 Task: Look for space in Ceadîr-Lunga, Moldova from 1st July, 2023 to 8th July, 2023 for 2 adults, 1 child in price range Rs.15000 to Rs.20000. Place can be entire place with 1  bedroom having 1 bed and 1 bathroom. Property type can be house, flat, guest house, hotel. Booking option can be shelf check-in. Required host language is English.
Action: Mouse moved to (424, 73)
Screenshot: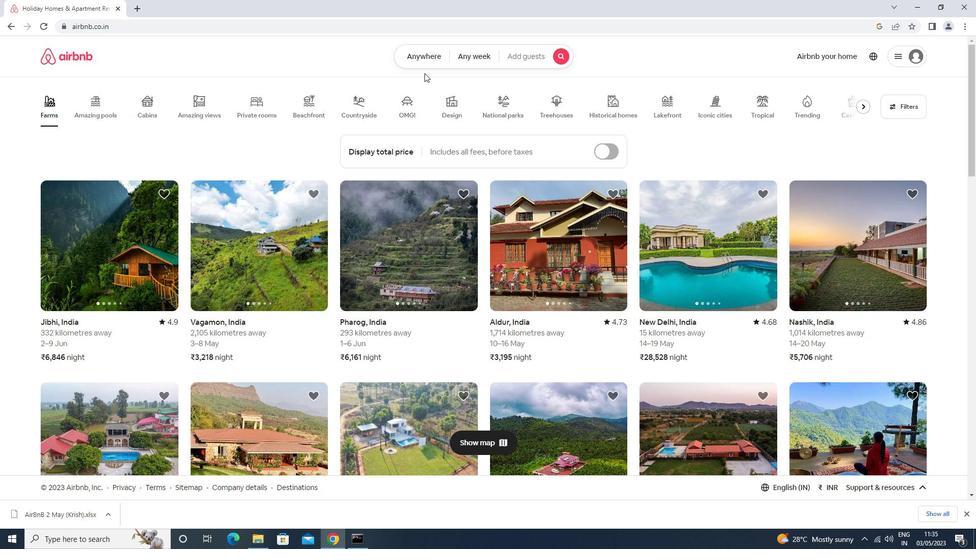 
Action: Mouse pressed left at (424, 73)
Screenshot: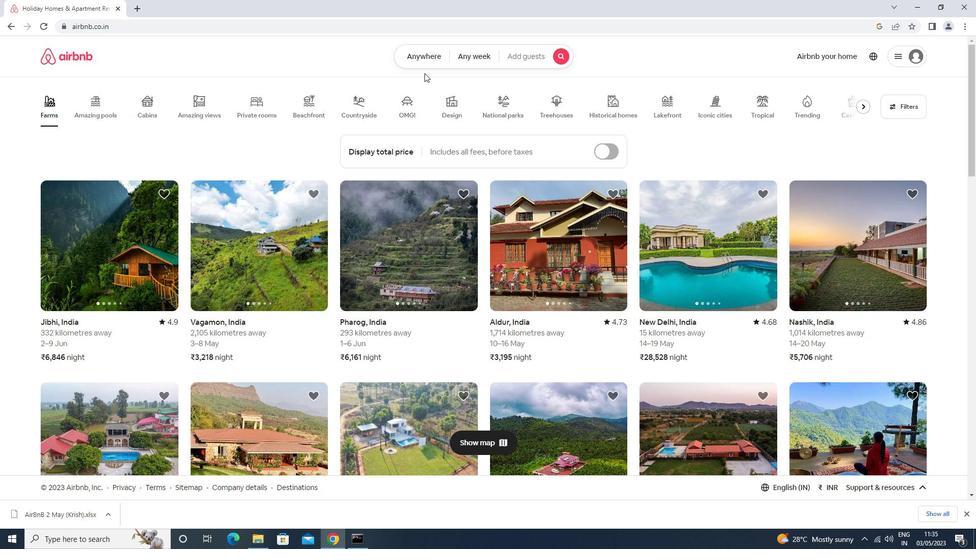 
Action: Mouse moved to (436, 53)
Screenshot: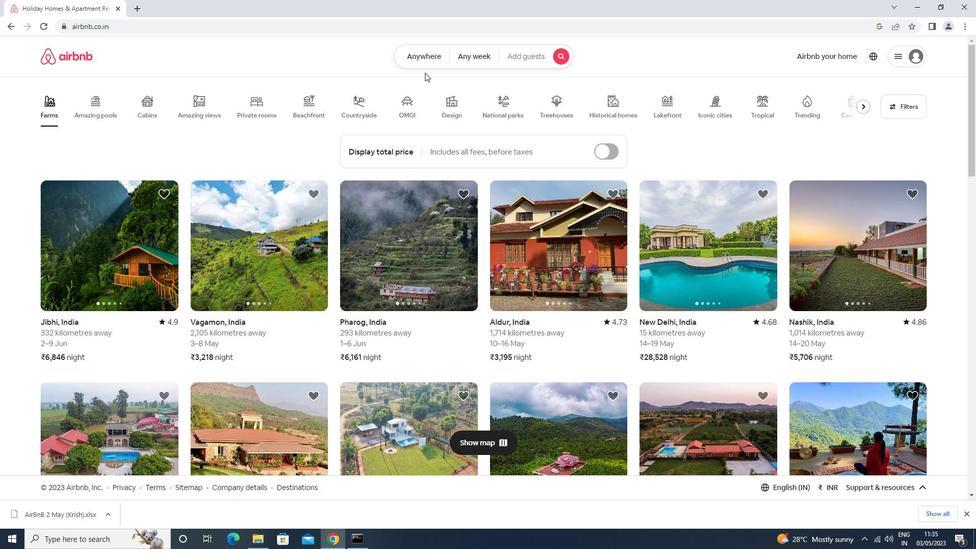
Action: Mouse pressed left at (436, 53)
Screenshot: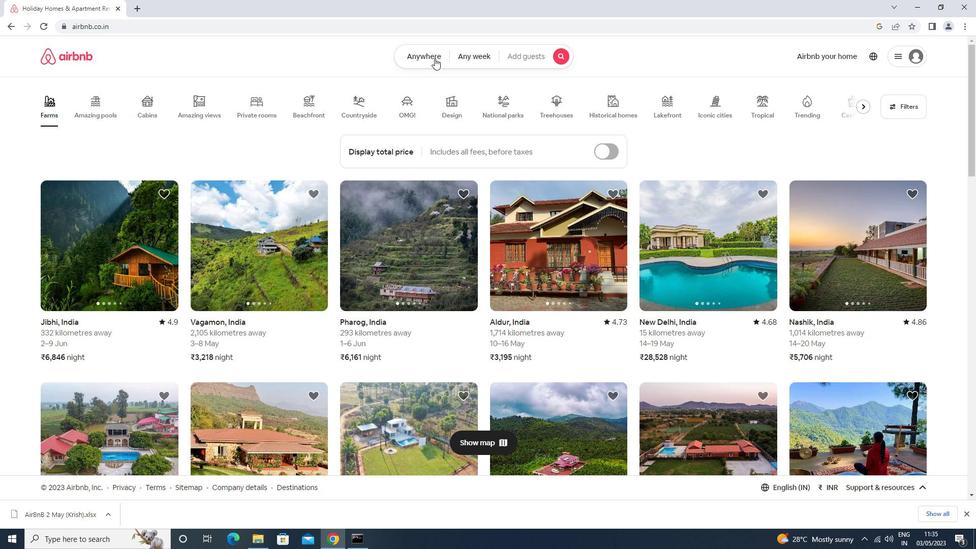 
Action: Mouse moved to (397, 87)
Screenshot: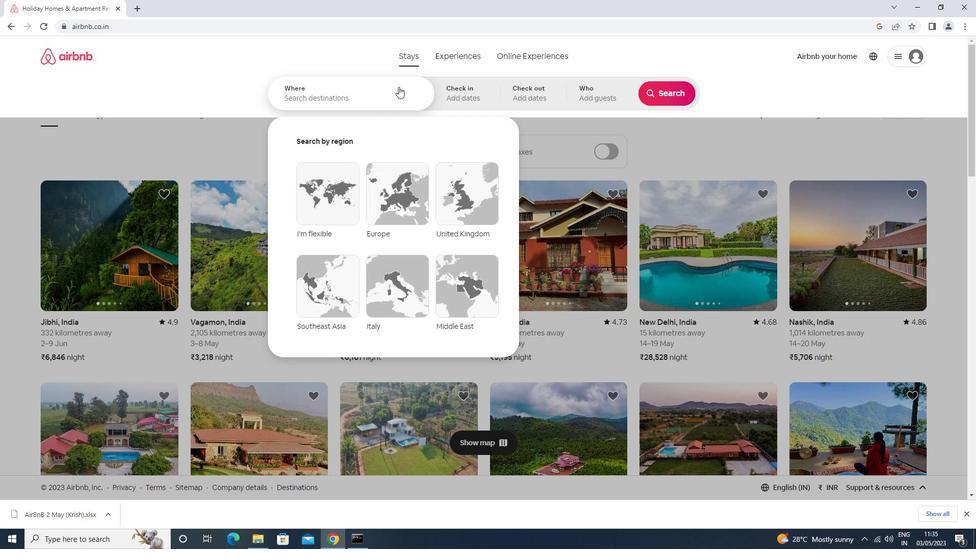 
Action: Mouse pressed left at (397, 87)
Screenshot: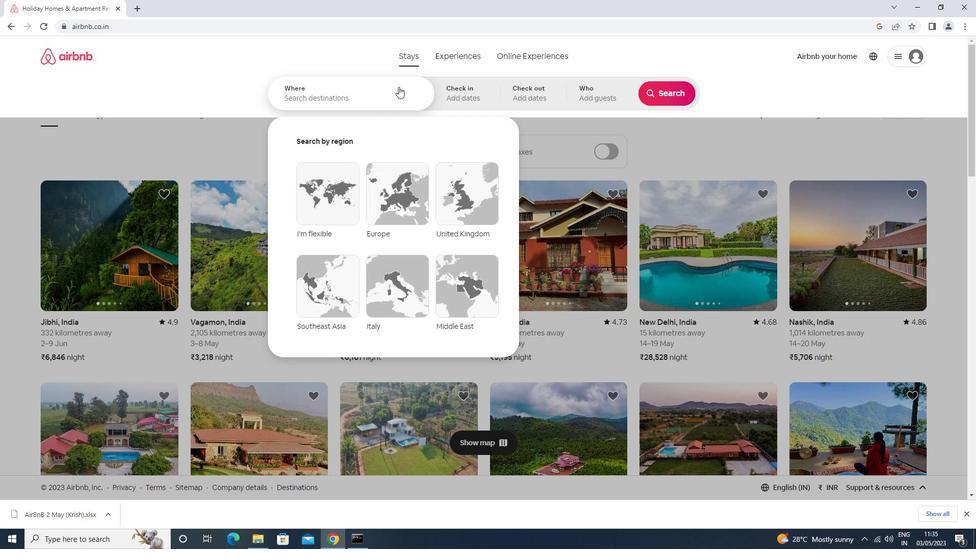 
Action: Key pressed ceadir<Key.space>lunga<Key.enter>
Screenshot: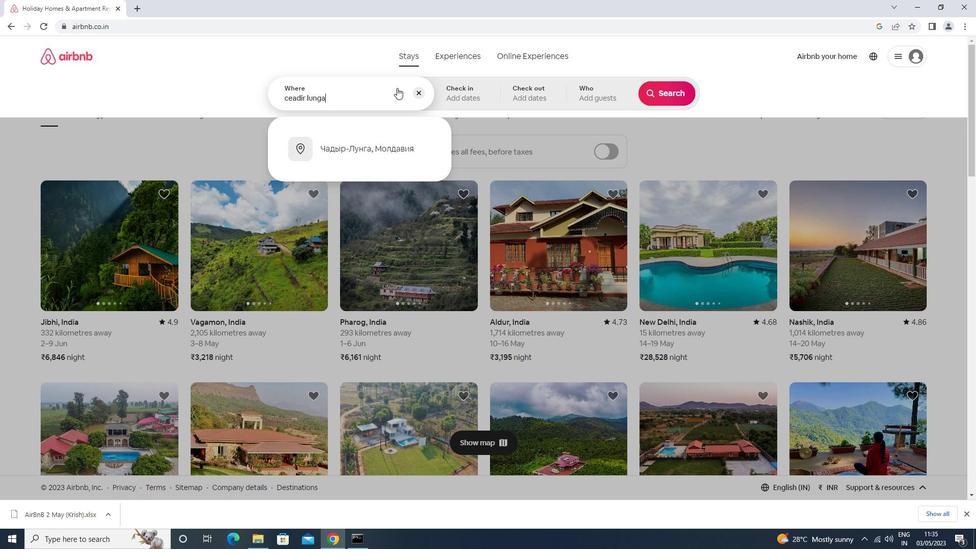 
Action: Mouse moved to (662, 172)
Screenshot: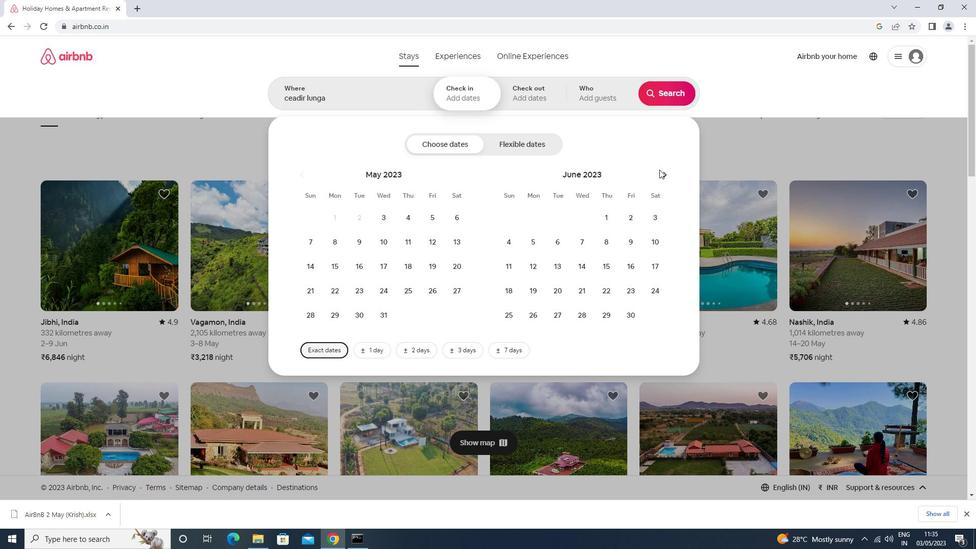 
Action: Mouse pressed left at (662, 172)
Screenshot: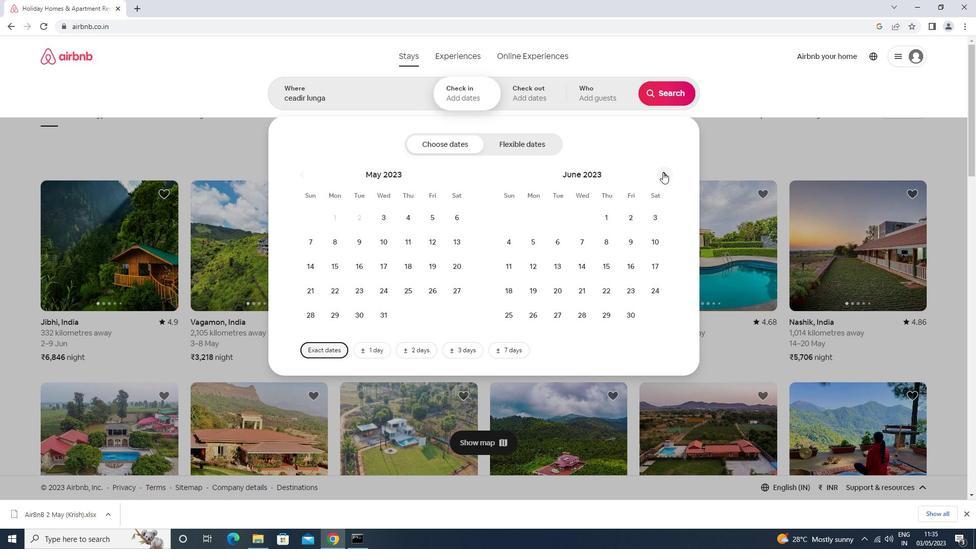 
Action: Mouse moved to (654, 213)
Screenshot: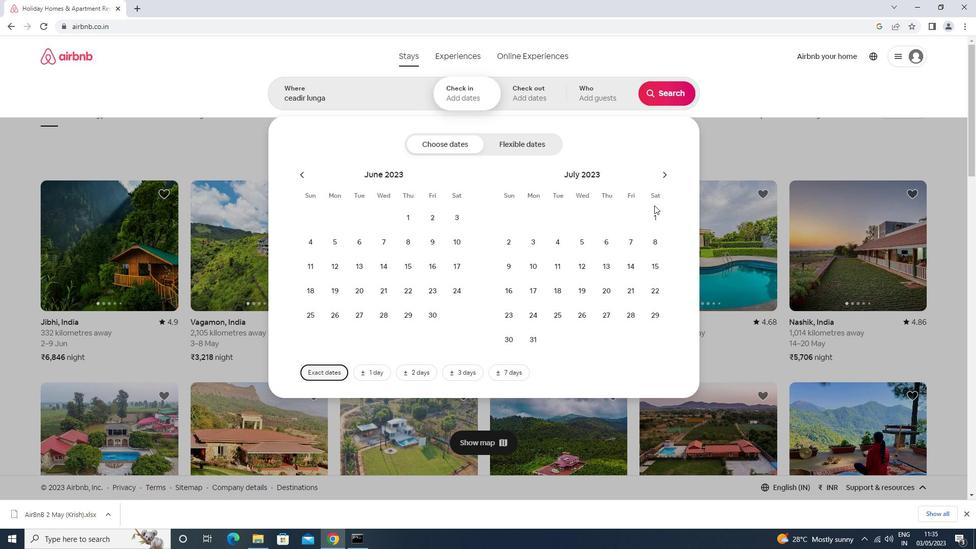 
Action: Mouse pressed left at (654, 213)
Screenshot: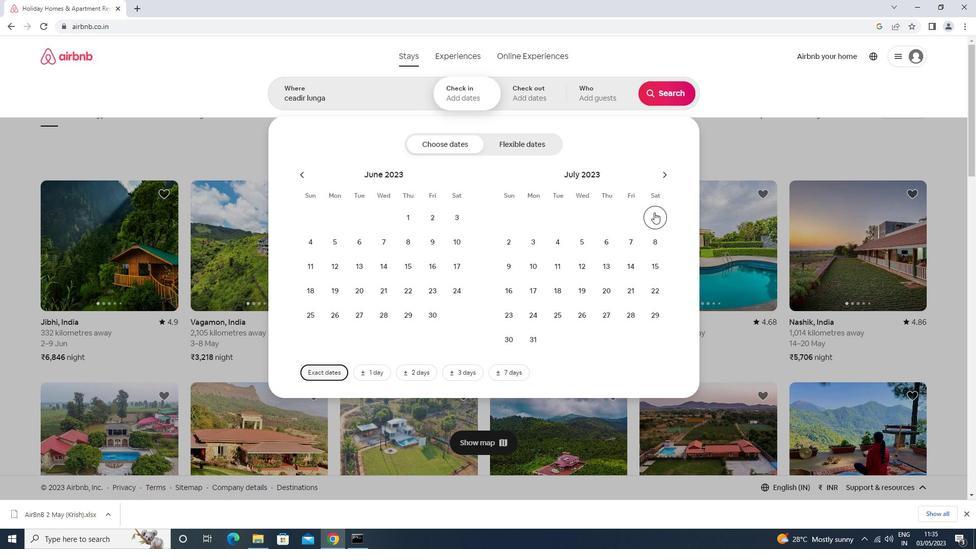 
Action: Mouse moved to (659, 243)
Screenshot: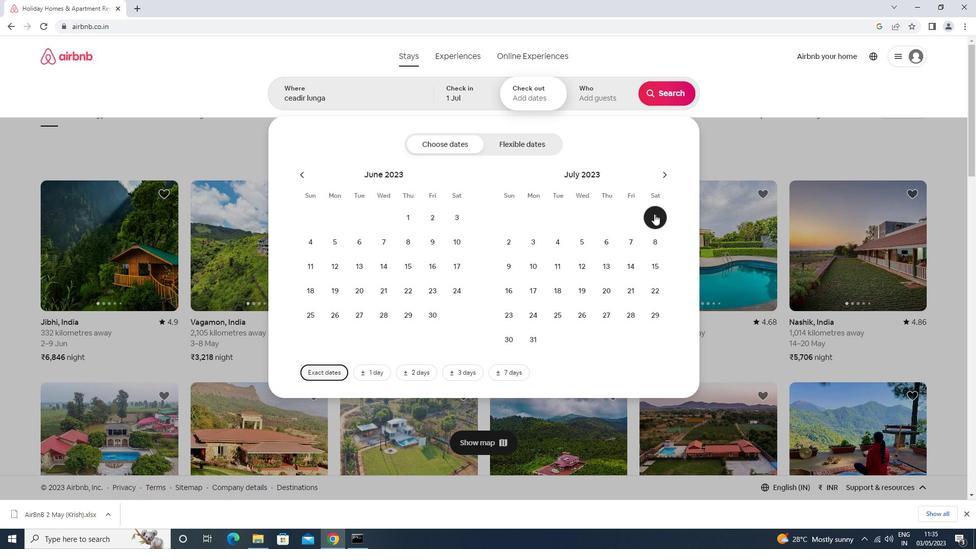 
Action: Mouse pressed left at (659, 243)
Screenshot: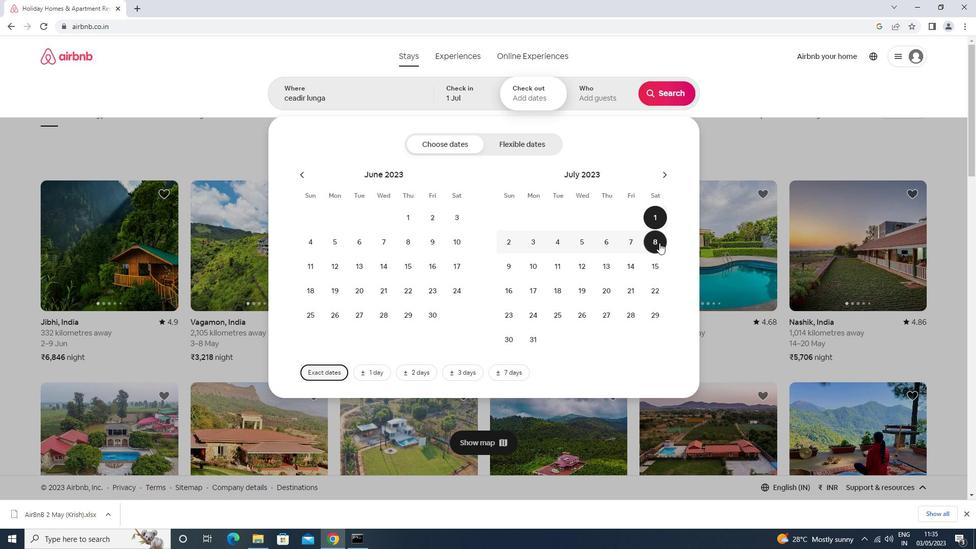 
Action: Mouse moved to (598, 105)
Screenshot: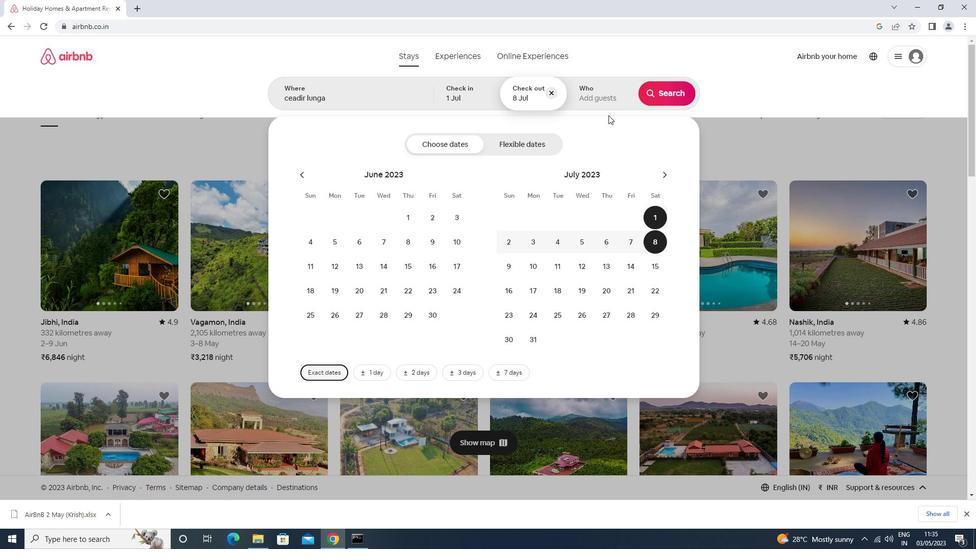 
Action: Mouse pressed left at (598, 105)
Screenshot: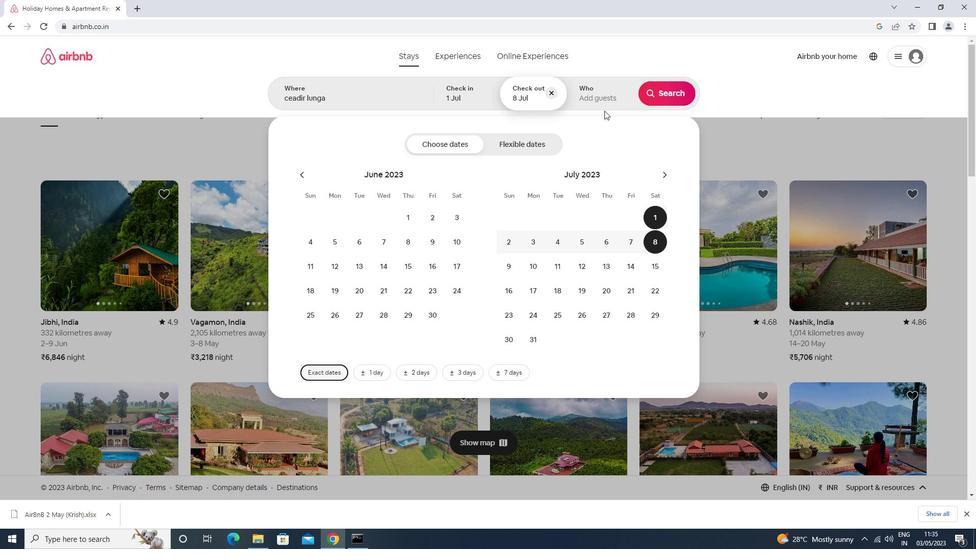 
Action: Mouse moved to (675, 151)
Screenshot: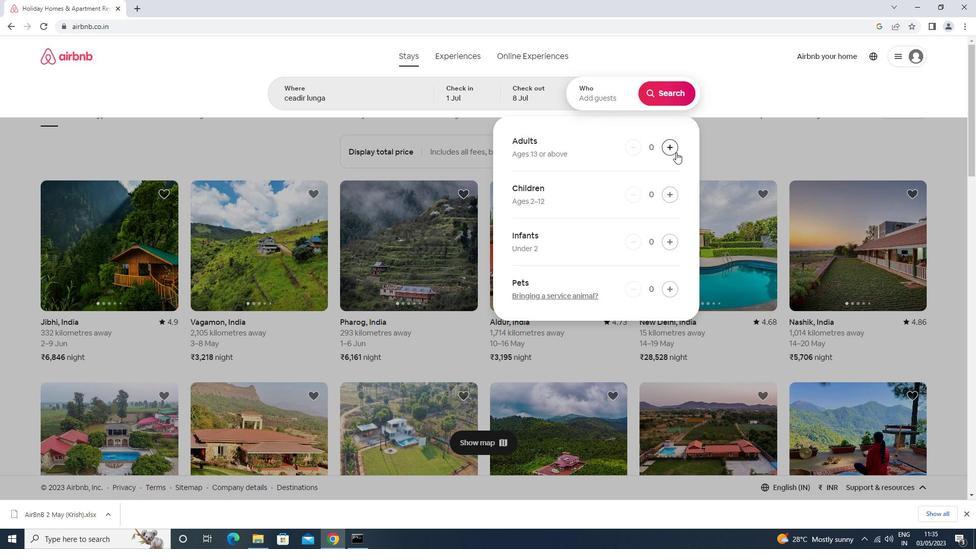 
Action: Mouse pressed left at (675, 151)
Screenshot: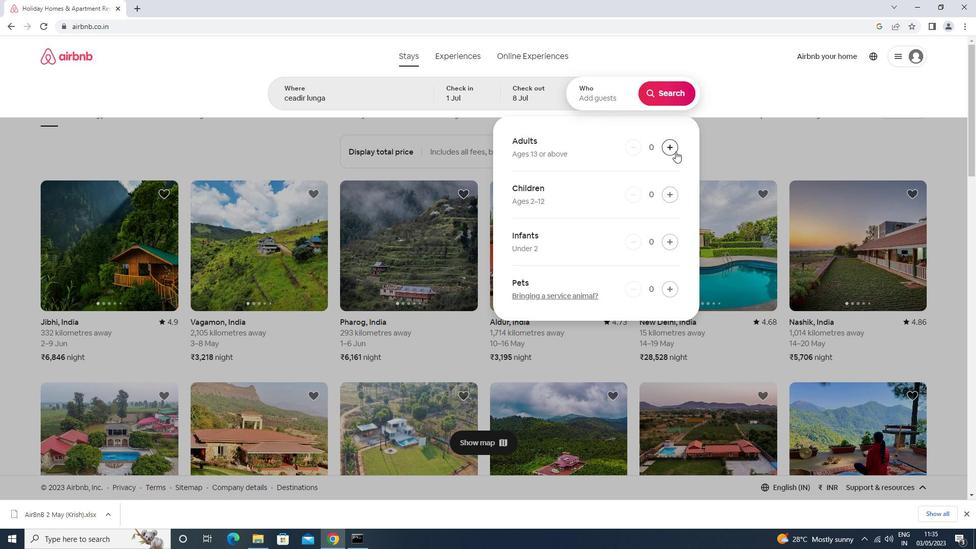 
Action: Mouse pressed left at (675, 151)
Screenshot: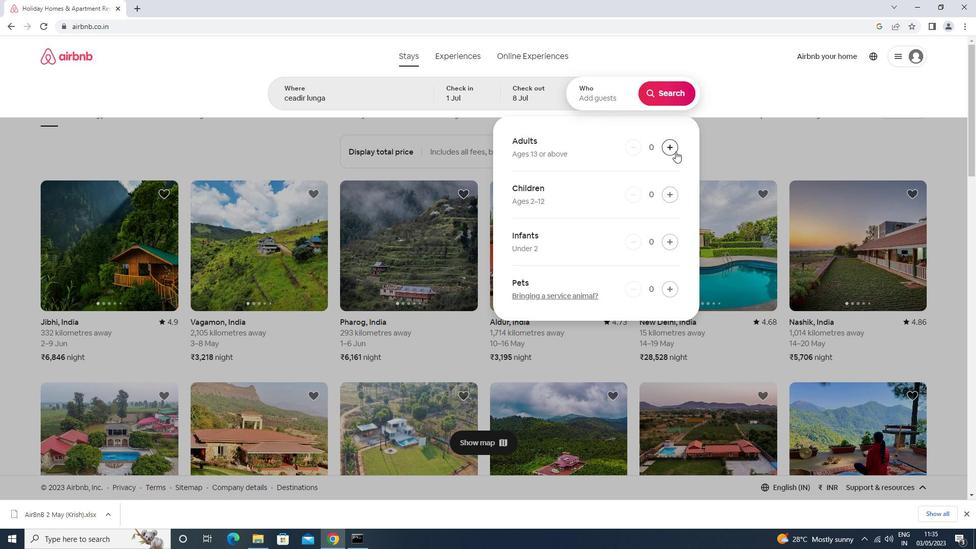 
Action: Mouse moved to (674, 192)
Screenshot: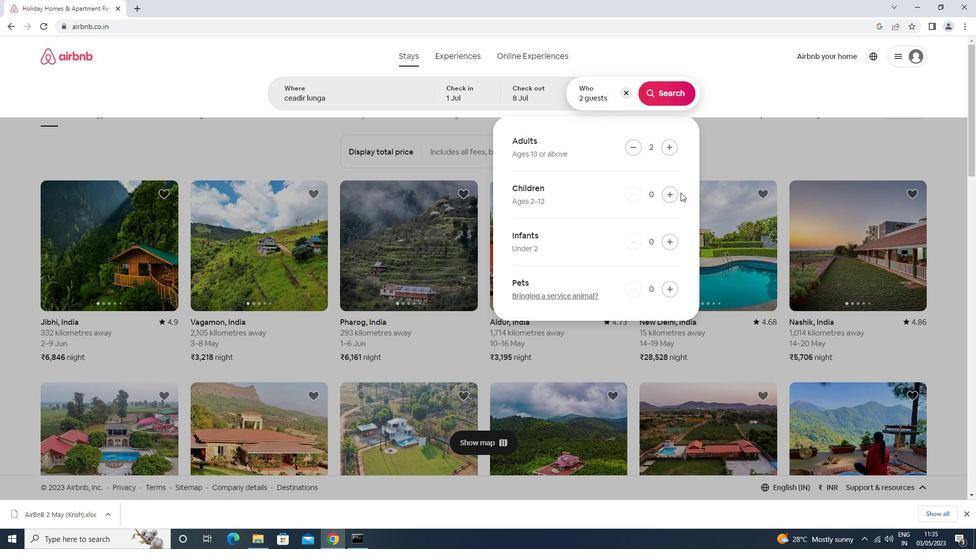 
Action: Mouse pressed left at (674, 192)
Screenshot: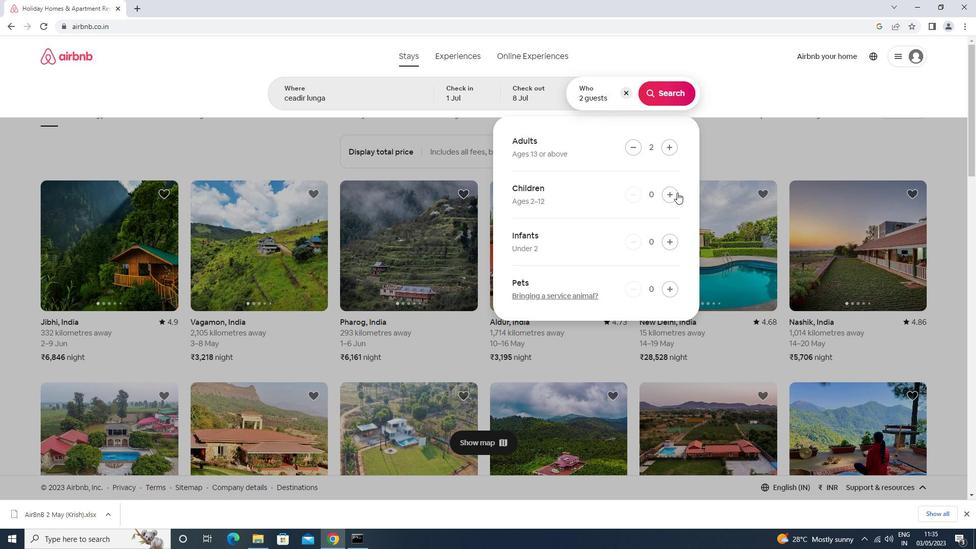 
Action: Mouse moved to (677, 92)
Screenshot: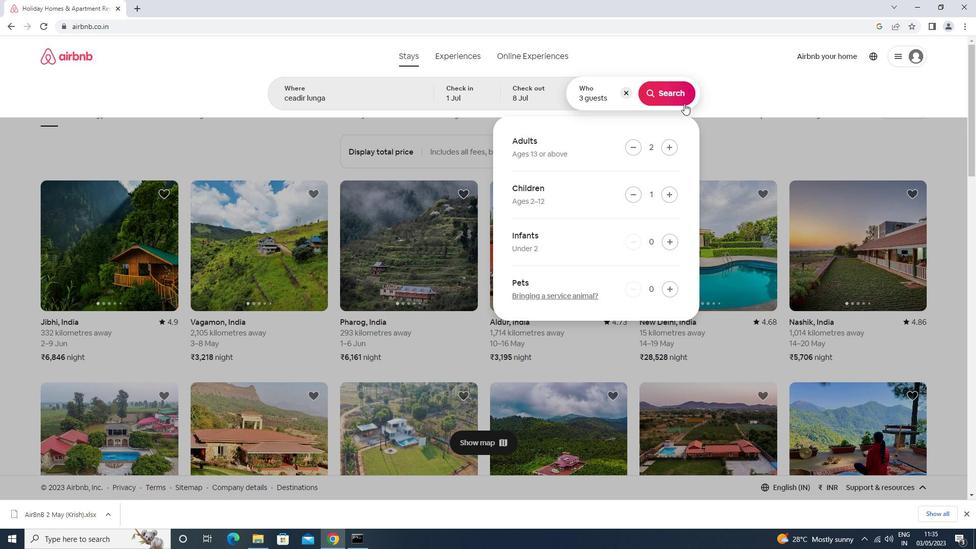 
Action: Mouse pressed left at (677, 92)
Screenshot: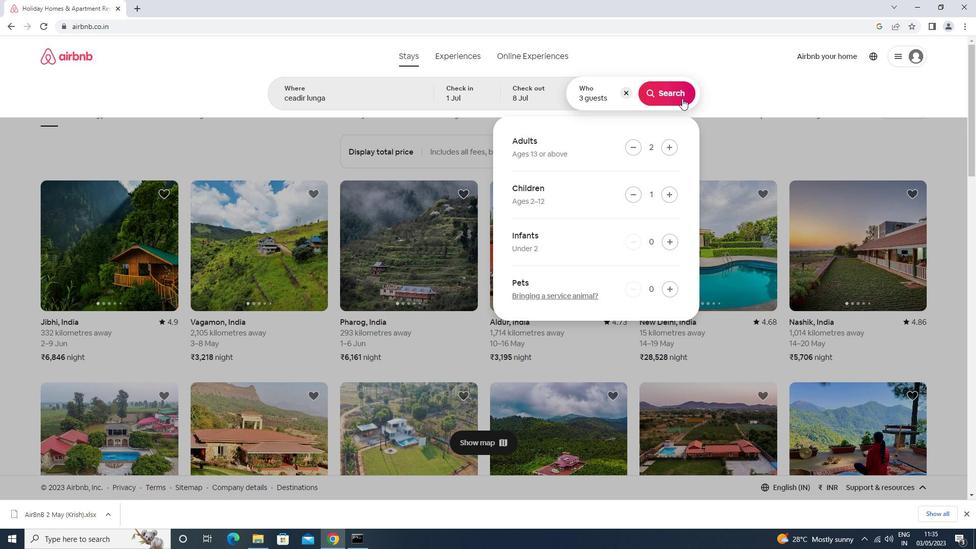 
Action: Mouse moved to (917, 96)
Screenshot: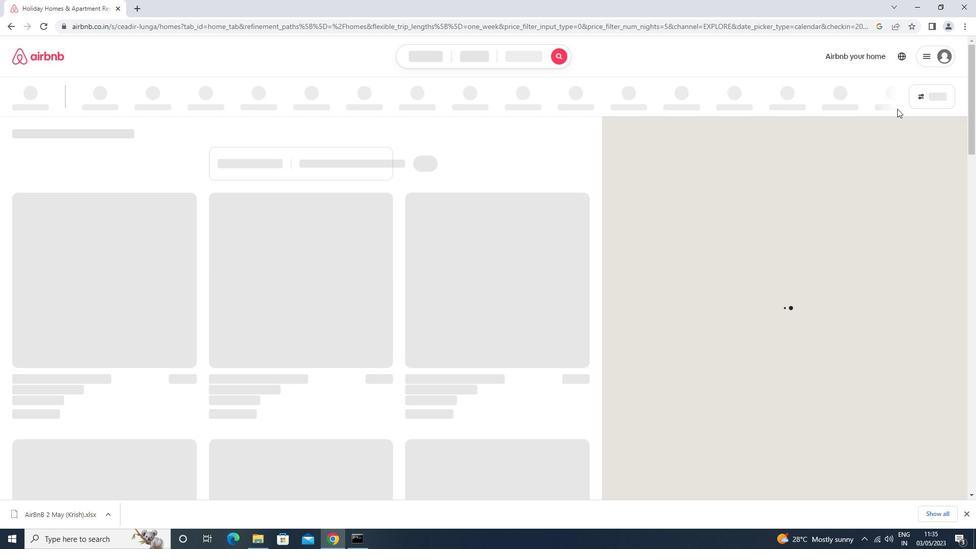 
Action: Mouse pressed left at (917, 96)
Screenshot: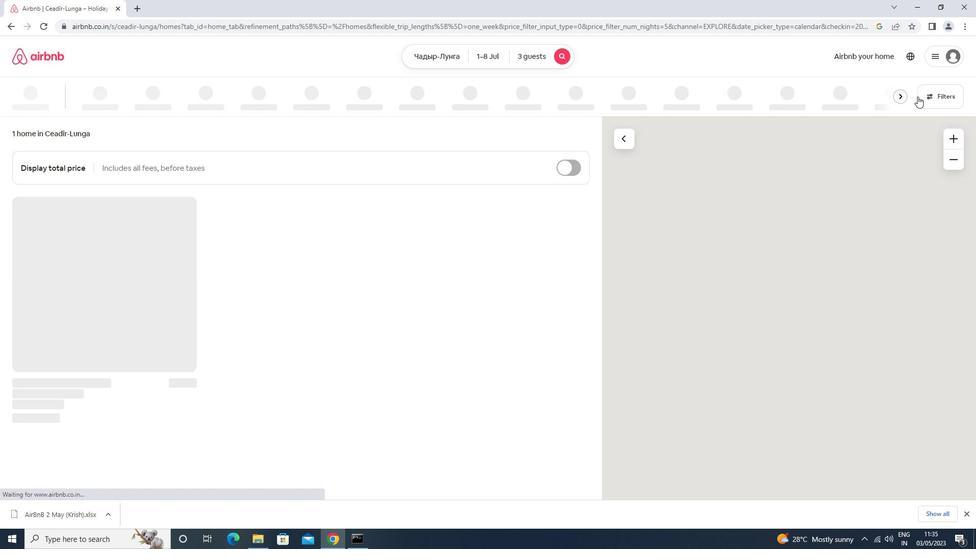 
Action: Mouse moved to (401, 194)
Screenshot: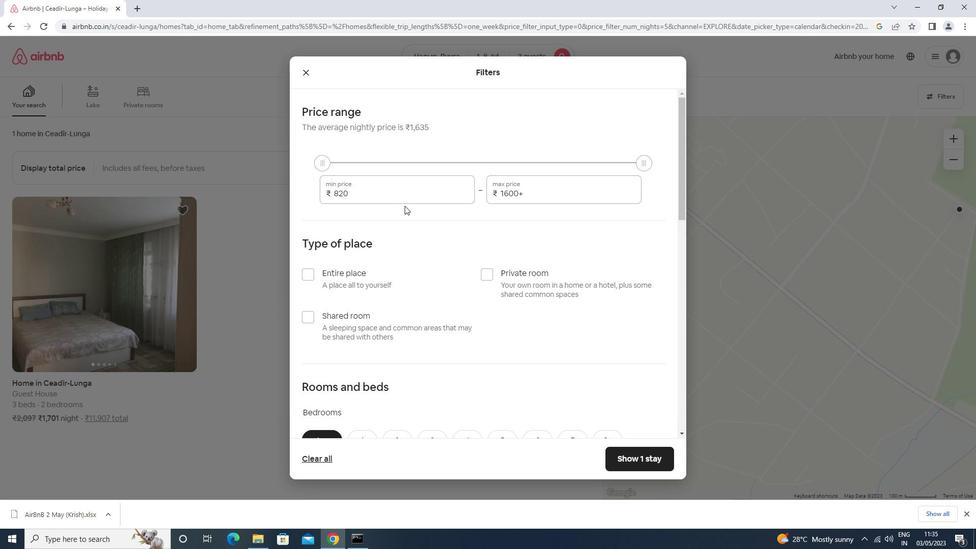 
Action: Mouse pressed left at (401, 194)
Screenshot: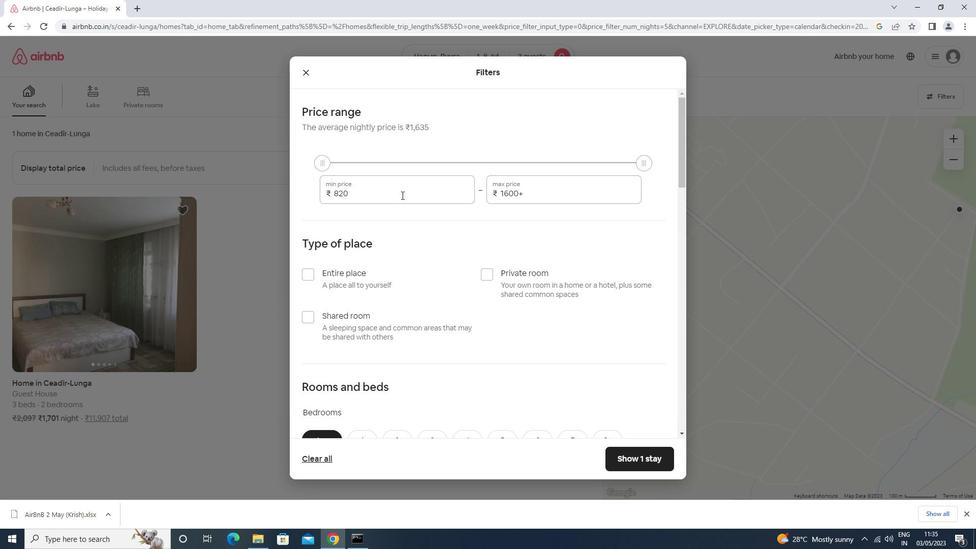 
Action: Mouse moved to (401, 193)
Screenshot: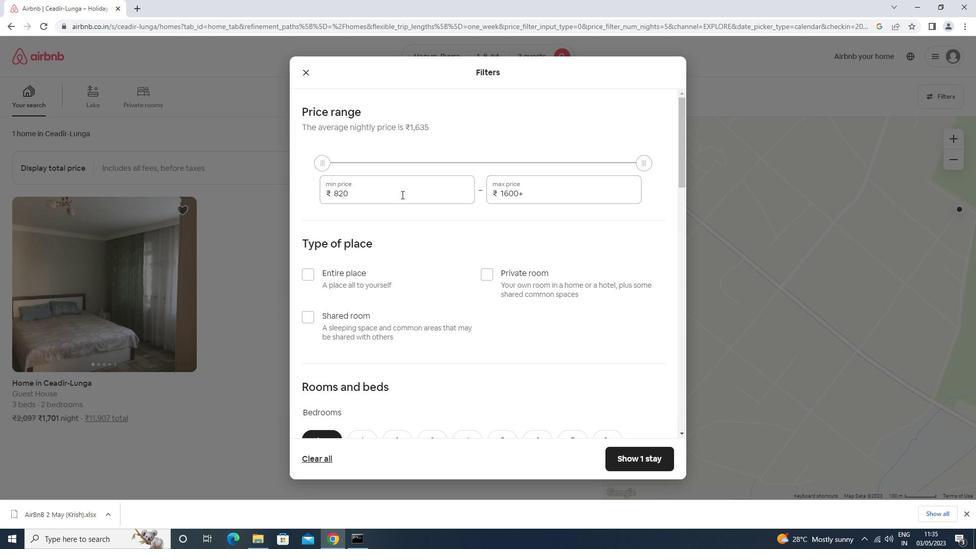 
Action: Key pressed <Key.backspace><Key.backspace><Key.backspace><Key.backspace><Key.backspace><Key.backspace><Key.backspace><Key.backspace><Key.backspace><Key.backspace><Key.backspace><Key.backspace><Key.backspace><Key.backspace><Key.backspace><Key.backspace><Key.backspace><Key.backspace><Key.backspace><Key.backspace>10000<Key.tab>15000
Screenshot: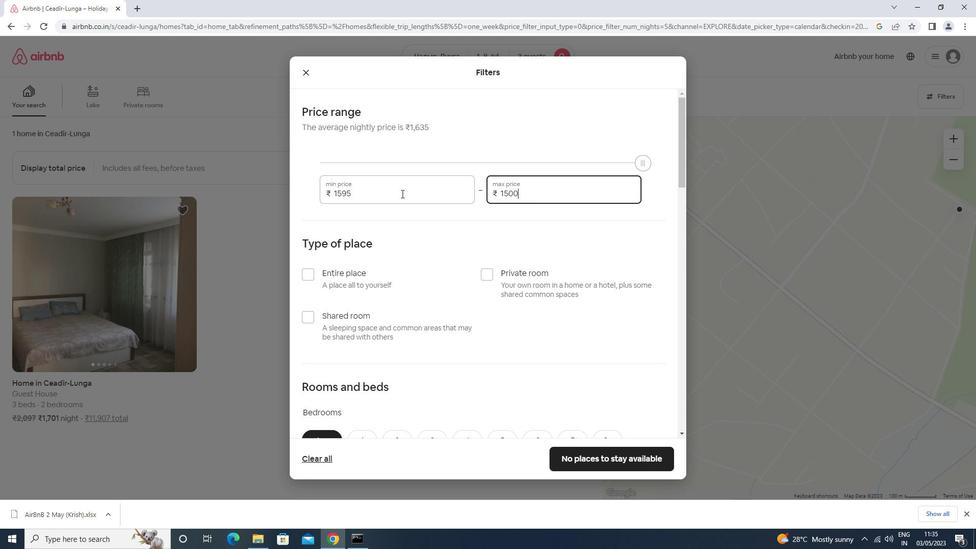 
Action: Mouse moved to (439, 157)
Screenshot: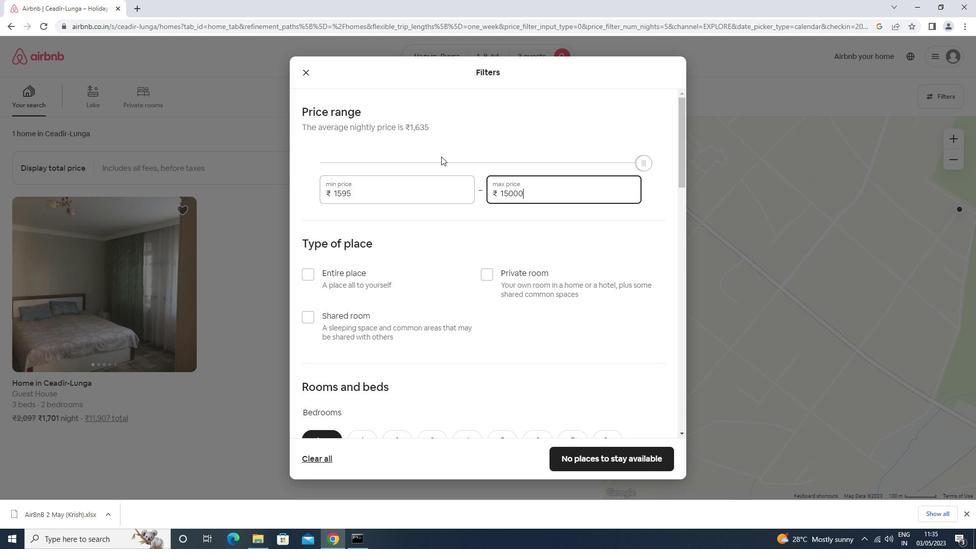 
Action: Mouse scrolled (439, 156) with delta (0, 0)
Screenshot: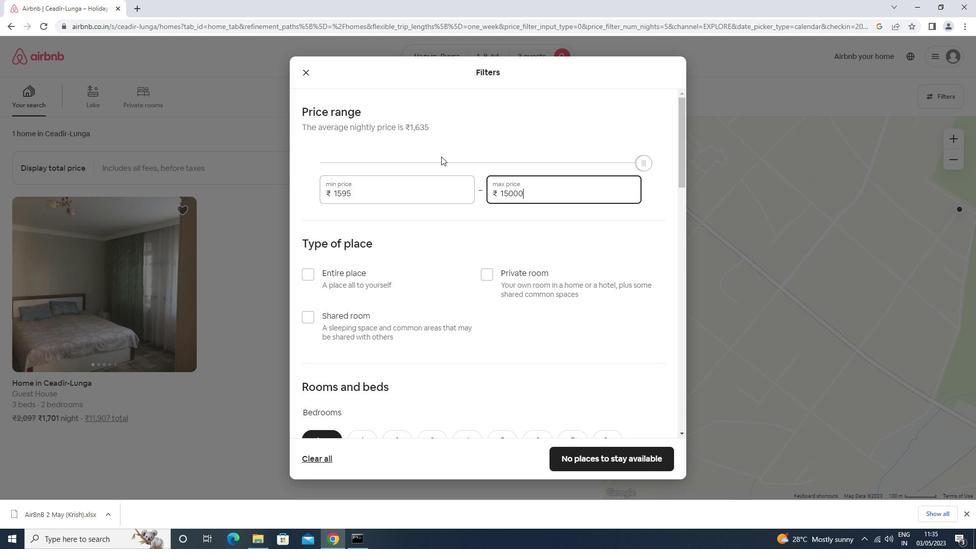 
Action: Mouse moved to (438, 159)
Screenshot: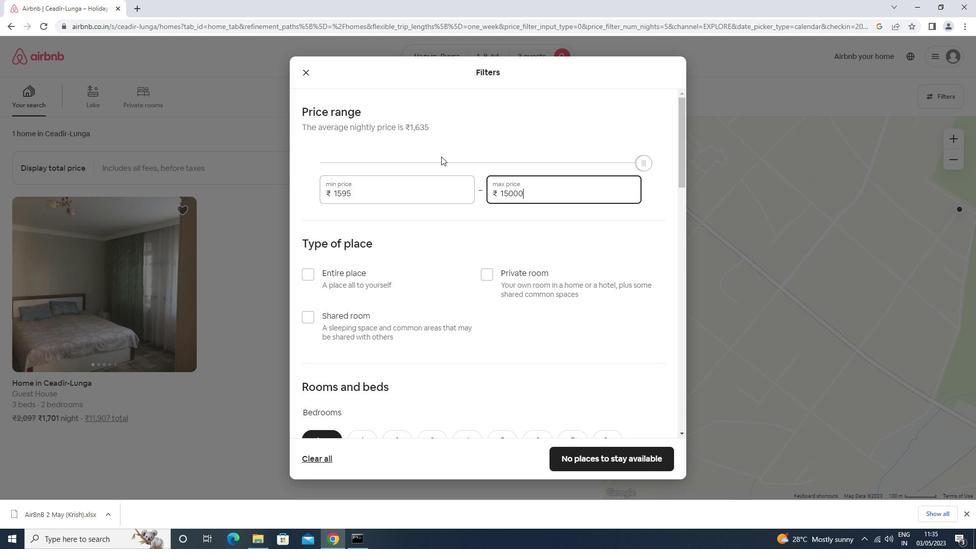 
Action: Mouse scrolled (438, 159) with delta (0, 0)
Screenshot: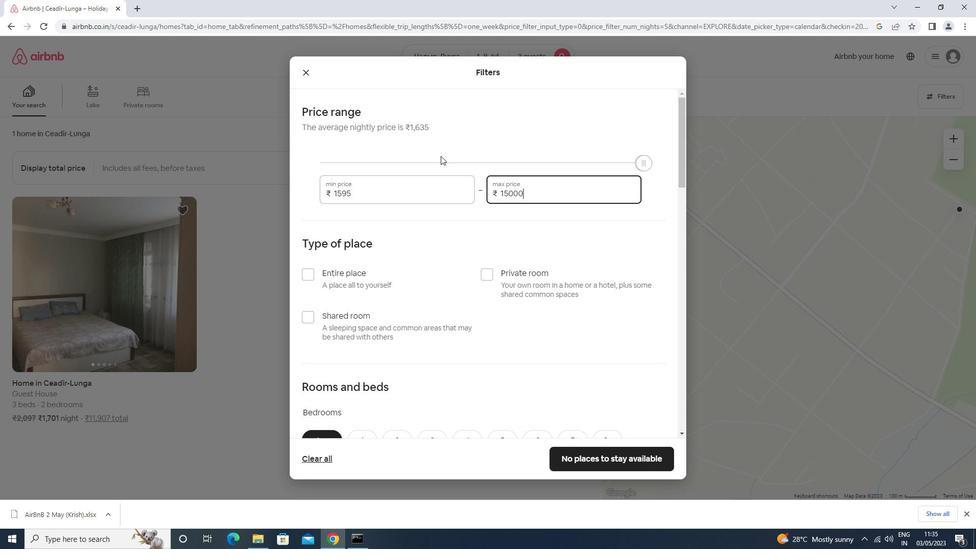 
Action: Mouse scrolled (438, 159) with delta (0, 0)
Screenshot: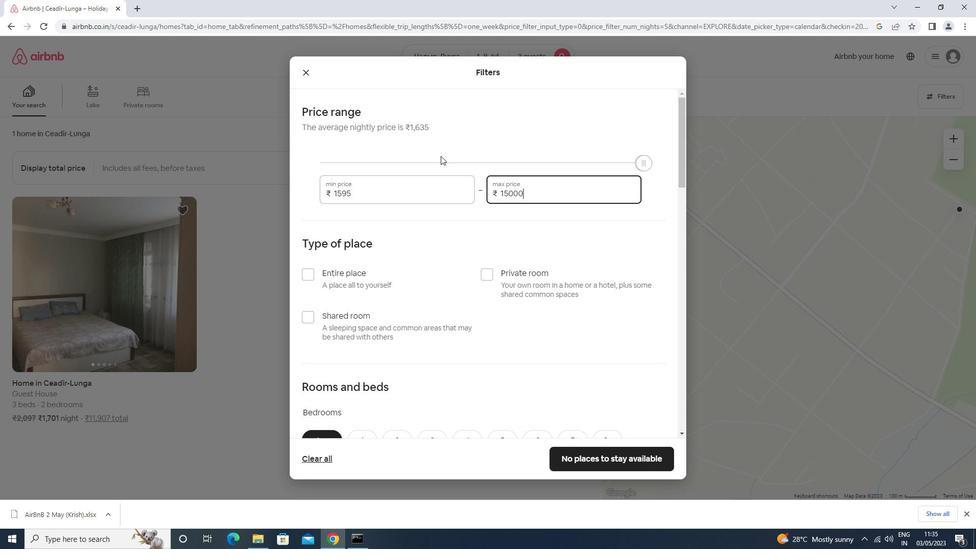 
Action: Mouse moved to (438, 159)
Screenshot: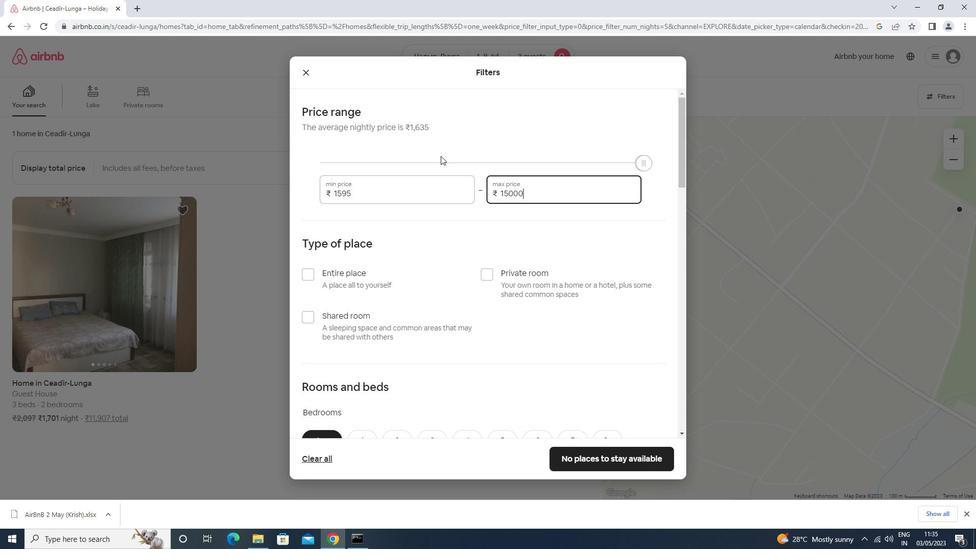 
Action: Mouse scrolled (438, 159) with delta (0, 0)
Screenshot: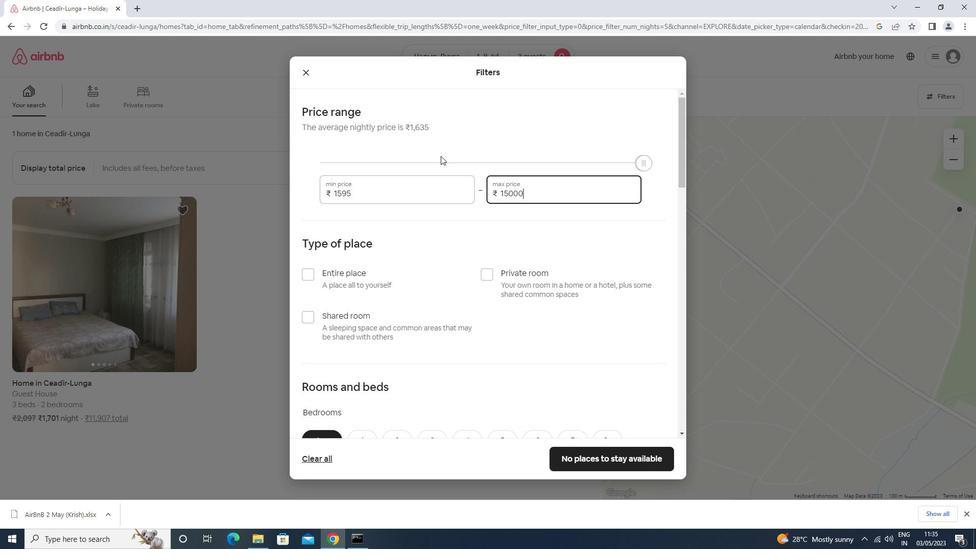
Action: Mouse moved to (438, 160)
Screenshot: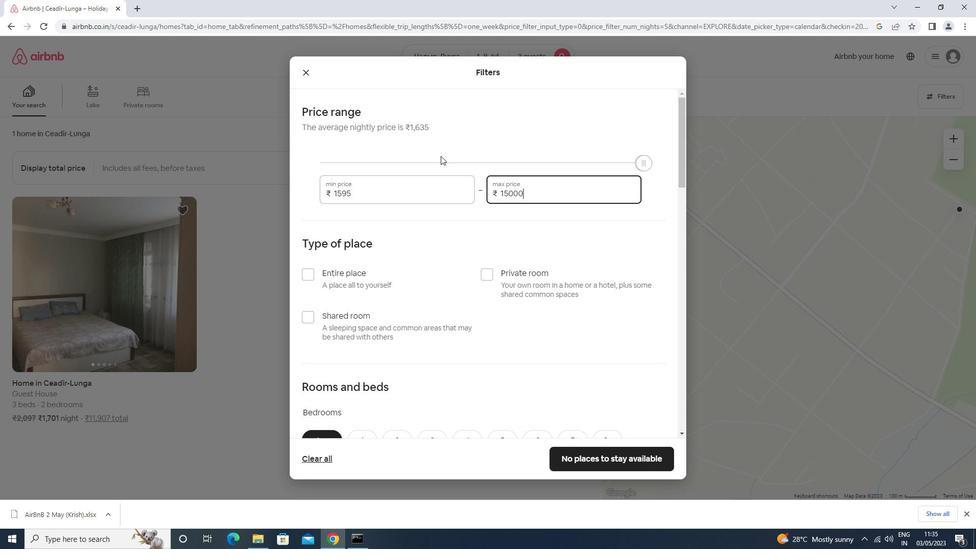 
Action: Mouse scrolled (438, 159) with delta (0, 0)
Screenshot: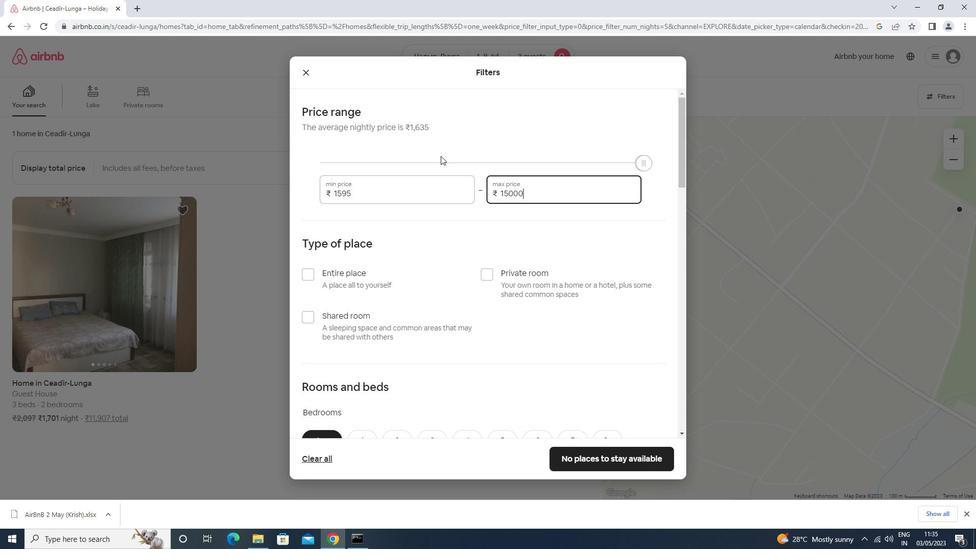 
Action: Mouse moved to (357, 184)
Screenshot: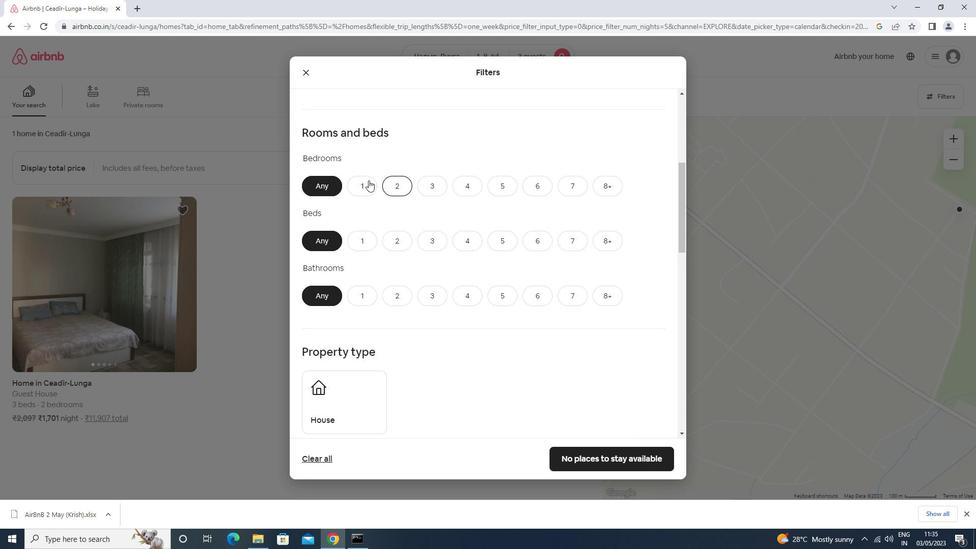 
Action: Mouse pressed left at (357, 184)
Screenshot: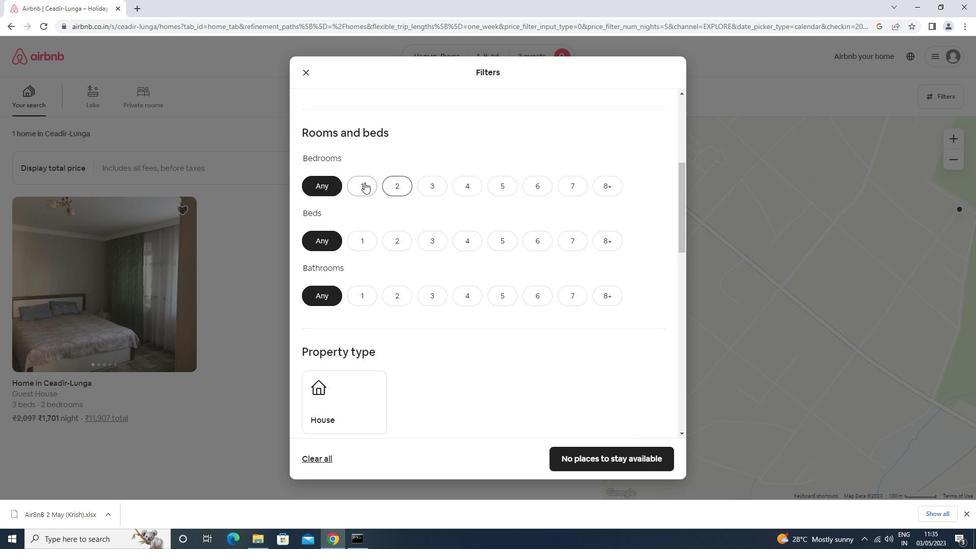 
Action: Mouse moved to (363, 239)
Screenshot: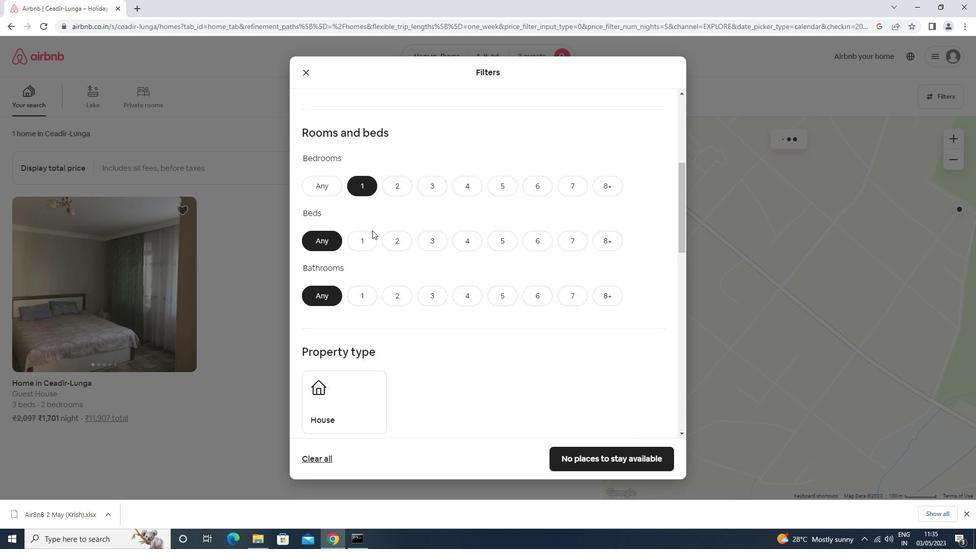 
Action: Mouse pressed left at (363, 239)
Screenshot: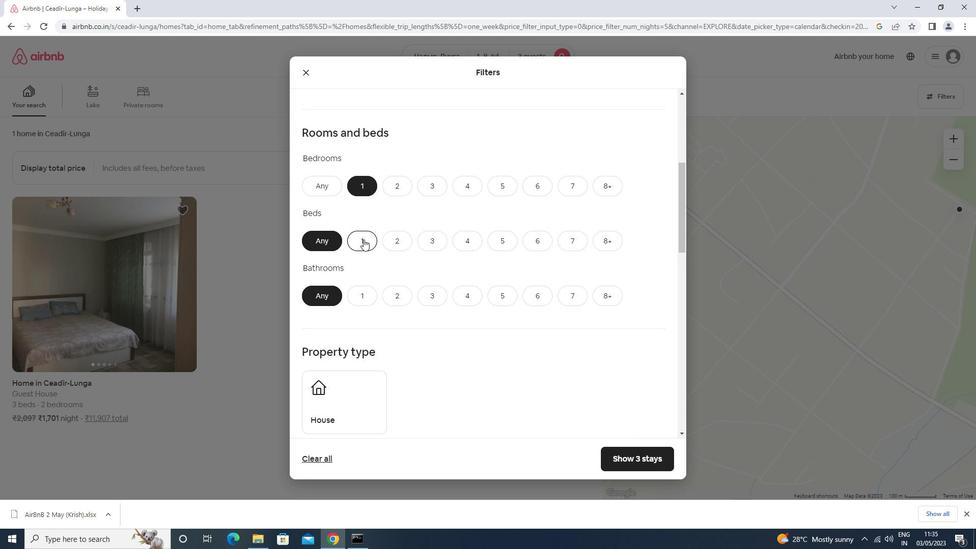 
Action: Mouse moved to (354, 298)
Screenshot: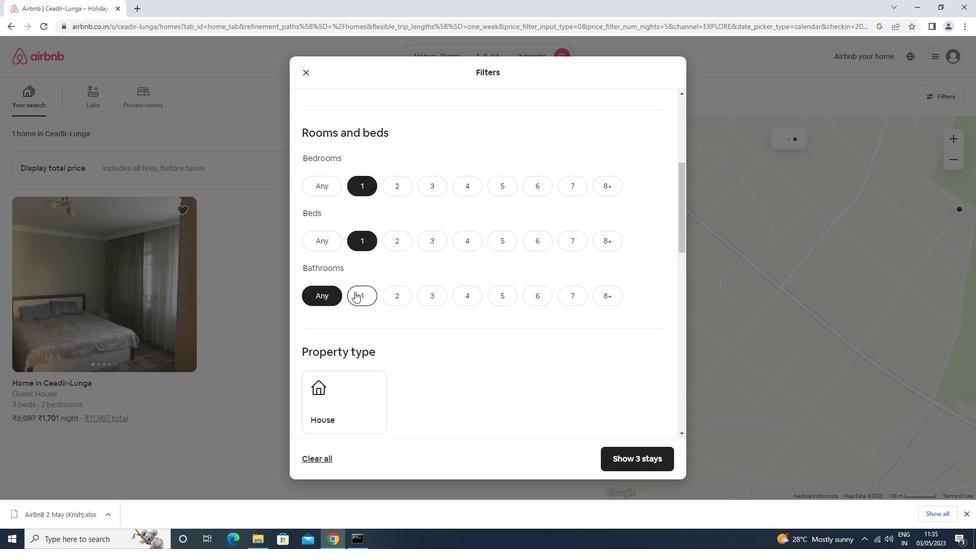 
Action: Mouse pressed left at (354, 298)
Screenshot: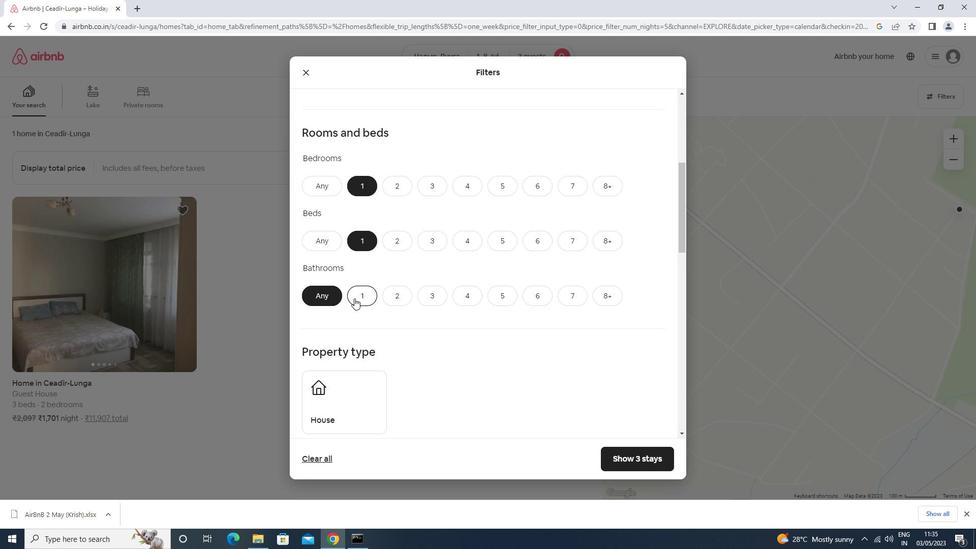 
Action: Mouse moved to (352, 298)
Screenshot: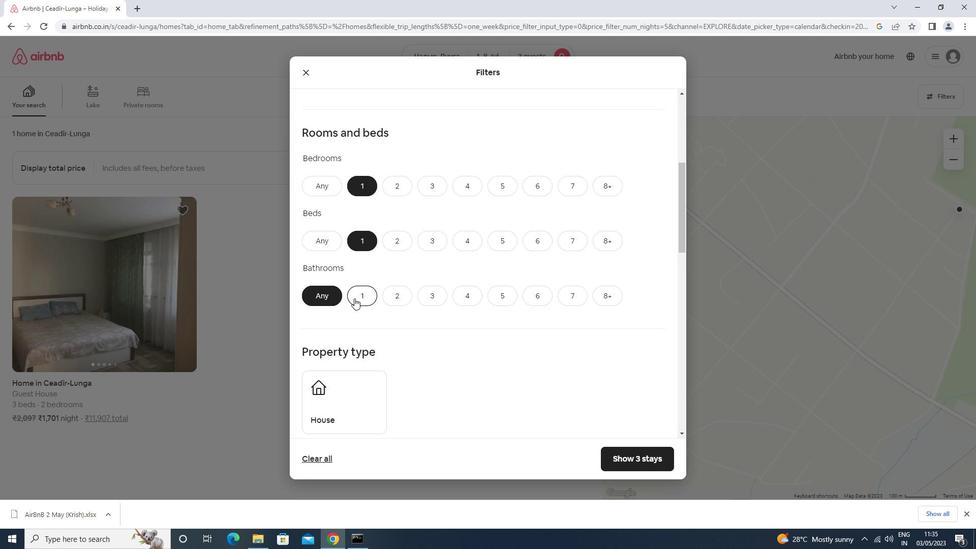 
Action: Mouse scrolled (352, 298) with delta (0, 0)
Screenshot: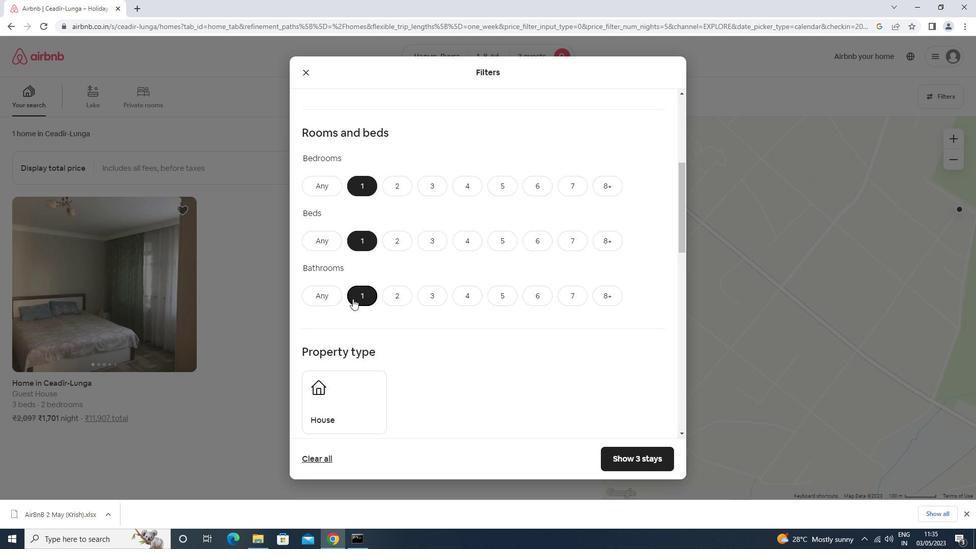 
Action: Mouse scrolled (352, 298) with delta (0, 0)
Screenshot: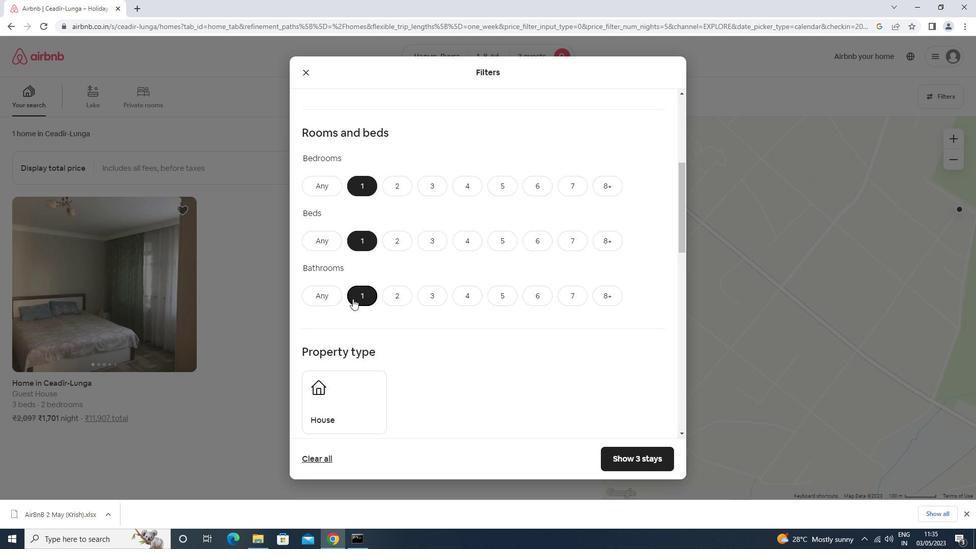 
Action: Mouse scrolled (352, 298) with delta (0, 0)
Screenshot: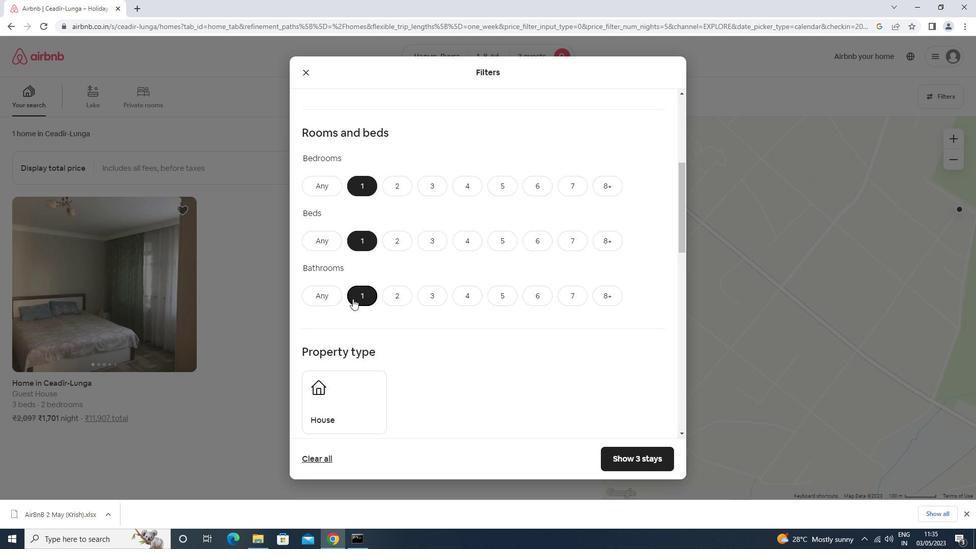 
Action: Mouse scrolled (352, 298) with delta (0, 0)
Screenshot: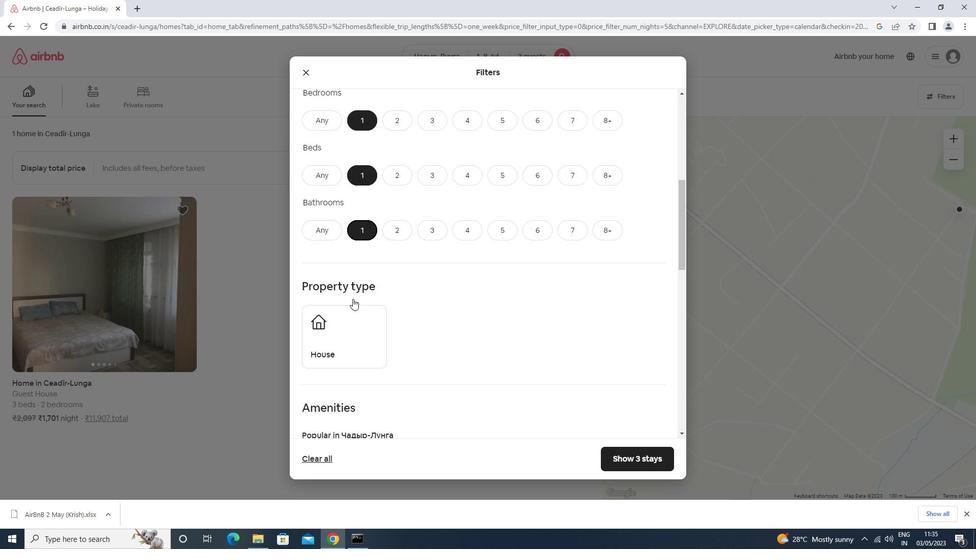 
Action: Mouse moved to (361, 218)
Screenshot: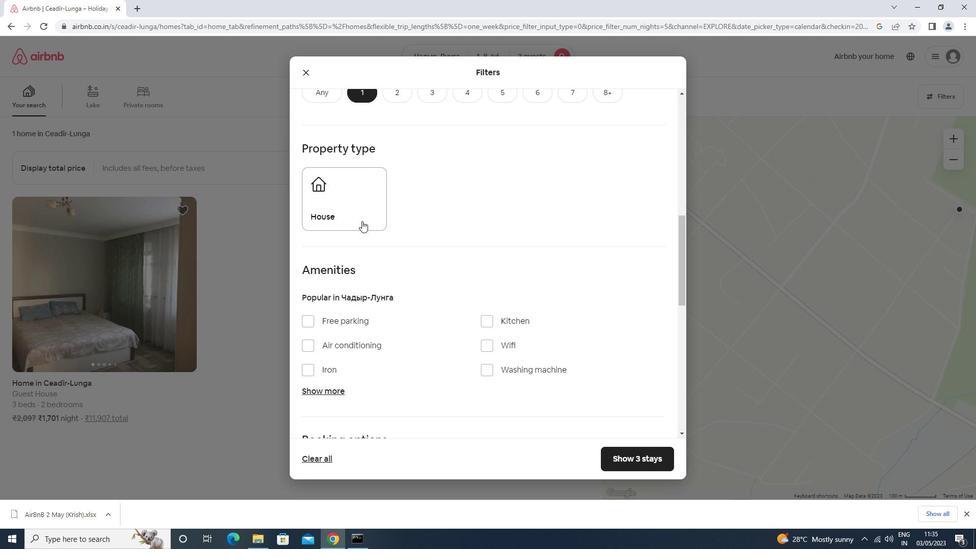 
Action: Mouse pressed left at (361, 218)
Screenshot: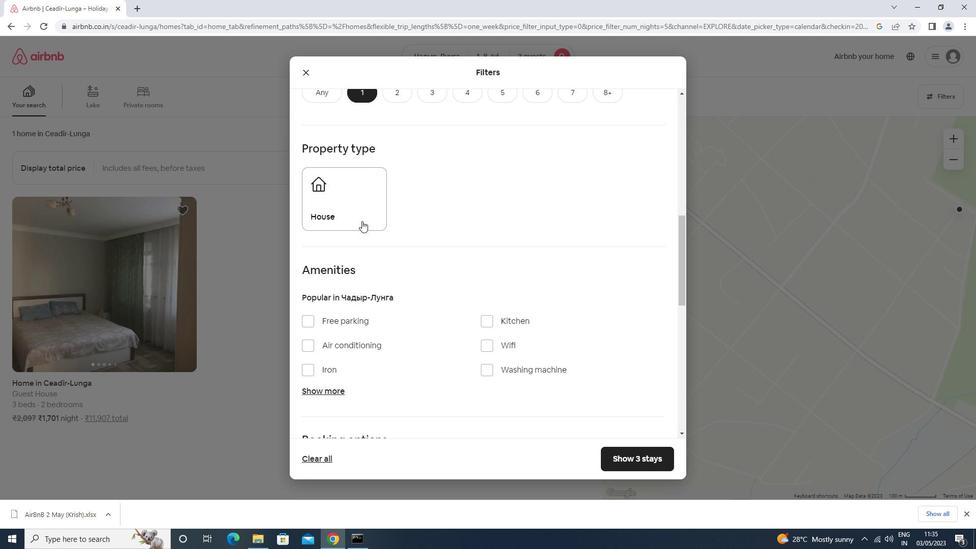 
Action: Mouse moved to (471, 284)
Screenshot: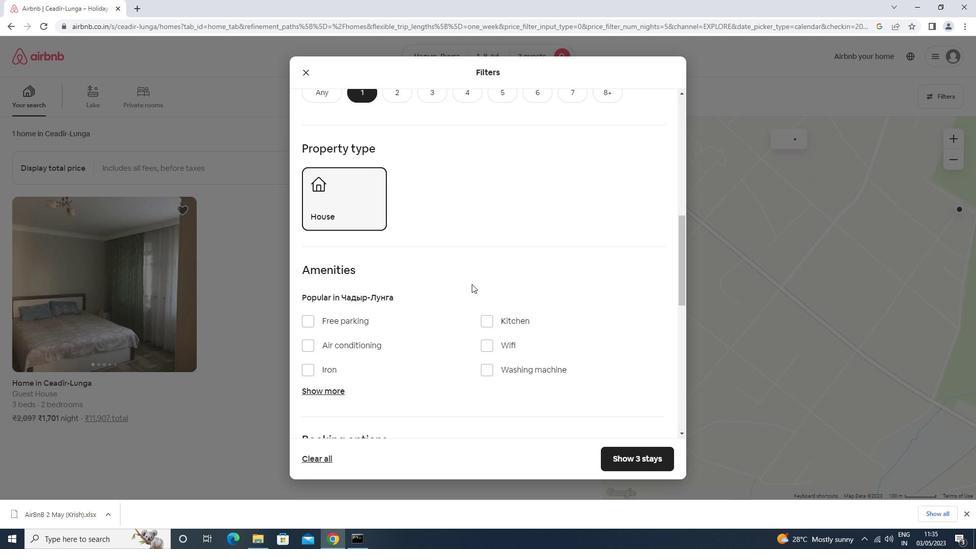 
Action: Mouse scrolled (471, 283) with delta (0, 0)
Screenshot: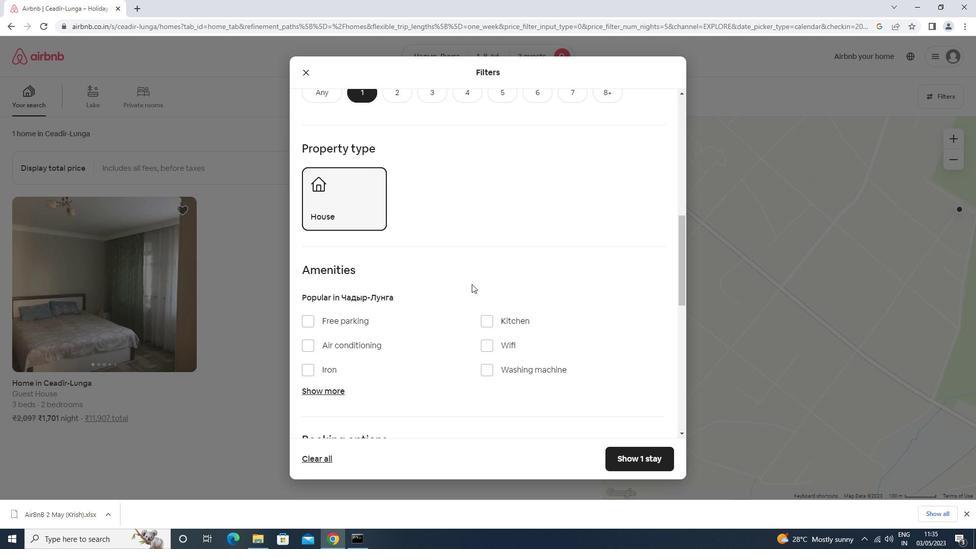 
Action: Mouse scrolled (471, 283) with delta (0, 0)
Screenshot: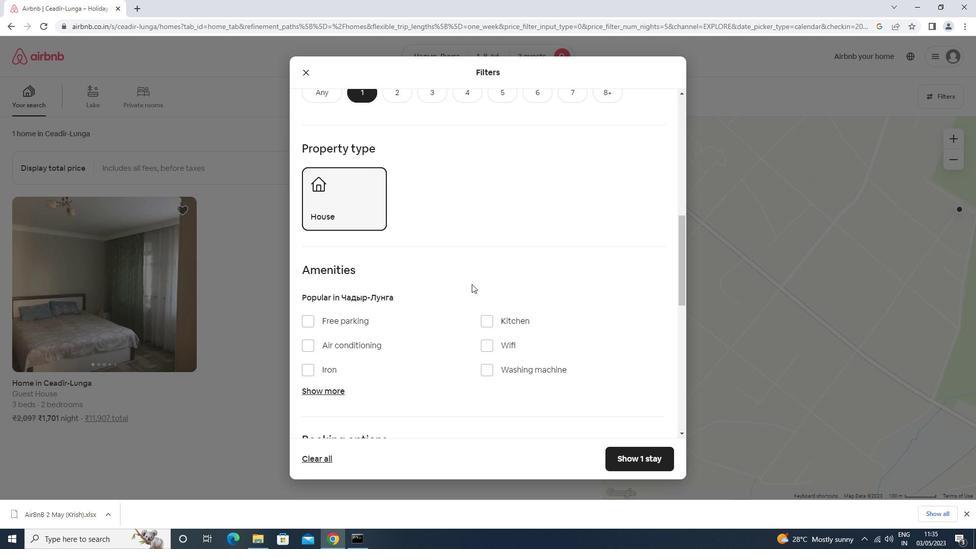 
Action: Mouse scrolled (471, 283) with delta (0, 0)
Screenshot: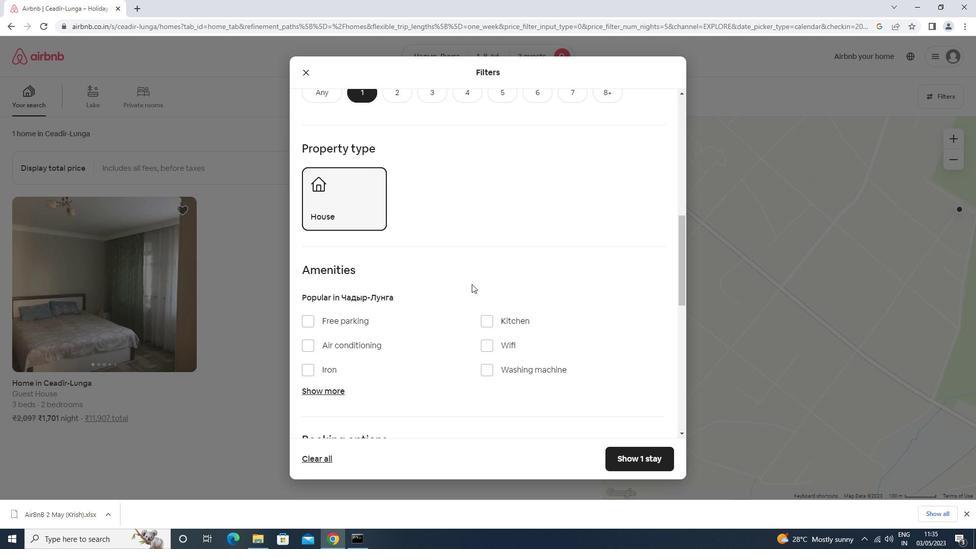
Action: Mouse scrolled (471, 283) with delta (0, 0)
Screenshot: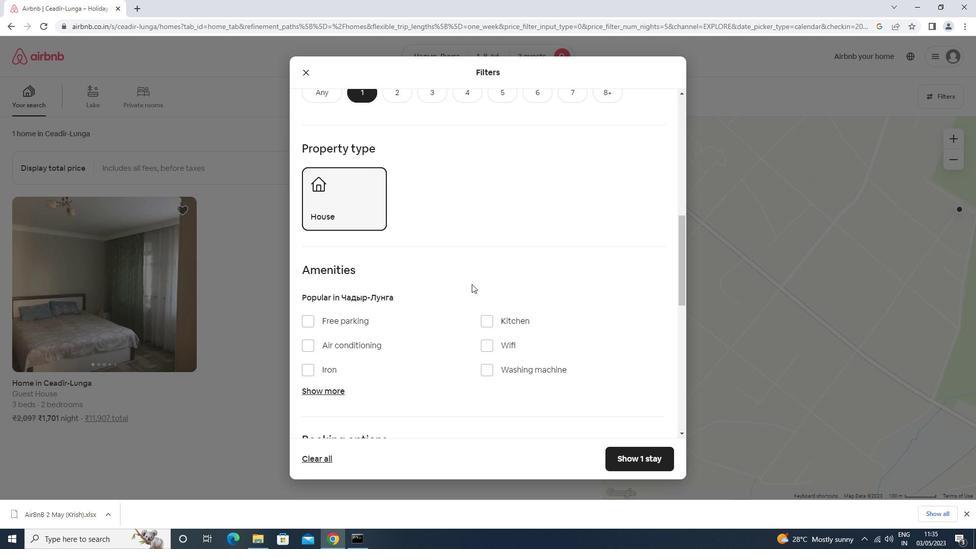 
Action: Mouse scrolled (471, 283) with delta (0, 0)
Screenshot: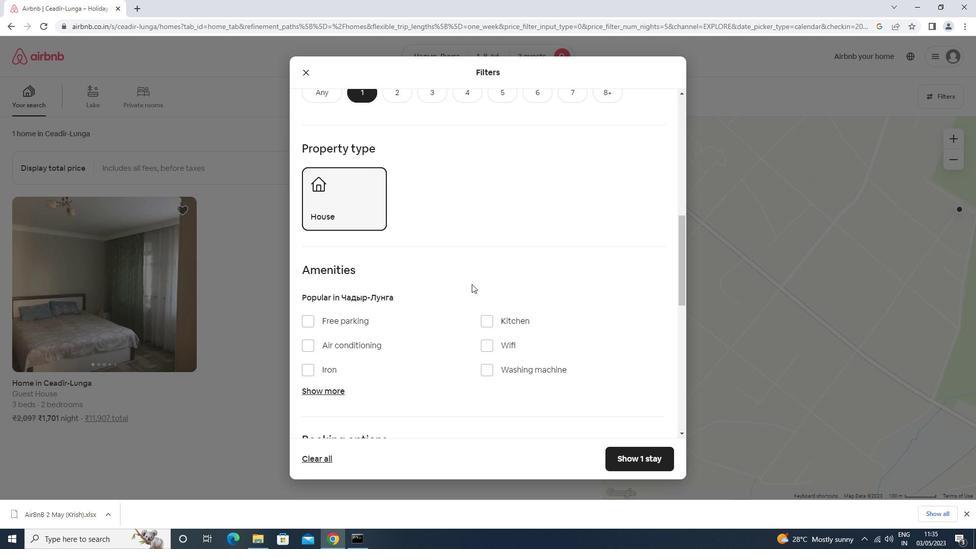 
Action: Mouse moved to (472, 284)
Screenshot: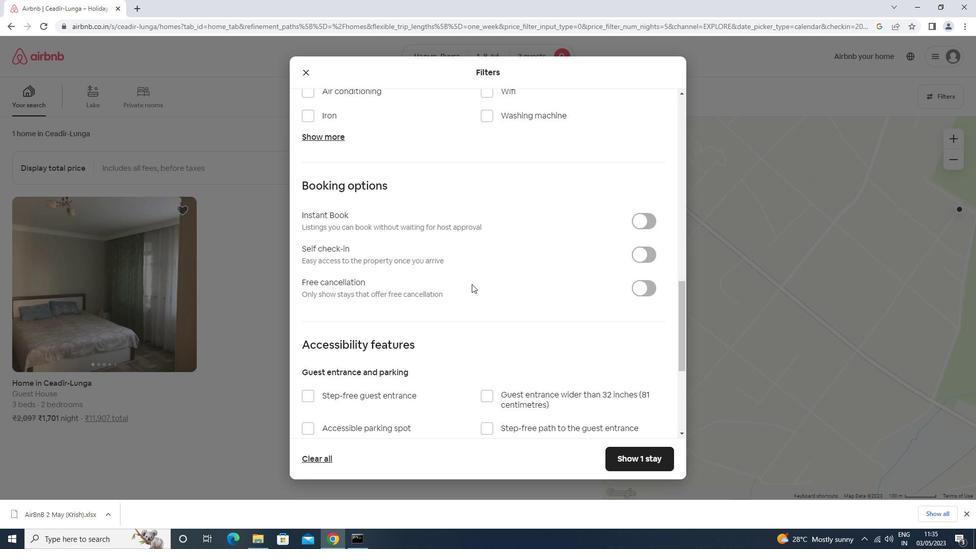 
Action: Mouse scrolled (472, 284) with delta (0, 0)
Screenshot: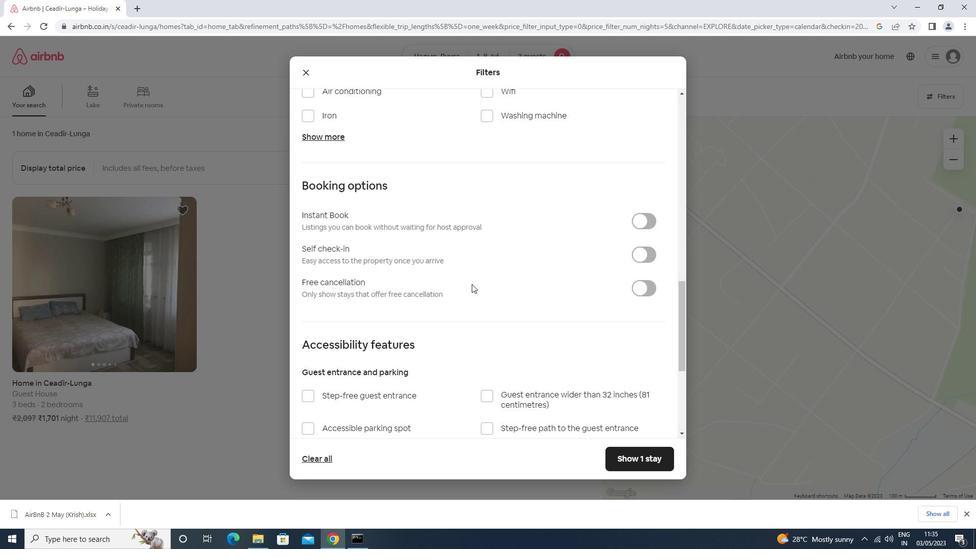 
Action: Mouse moved to (645, 210)
Screenshot: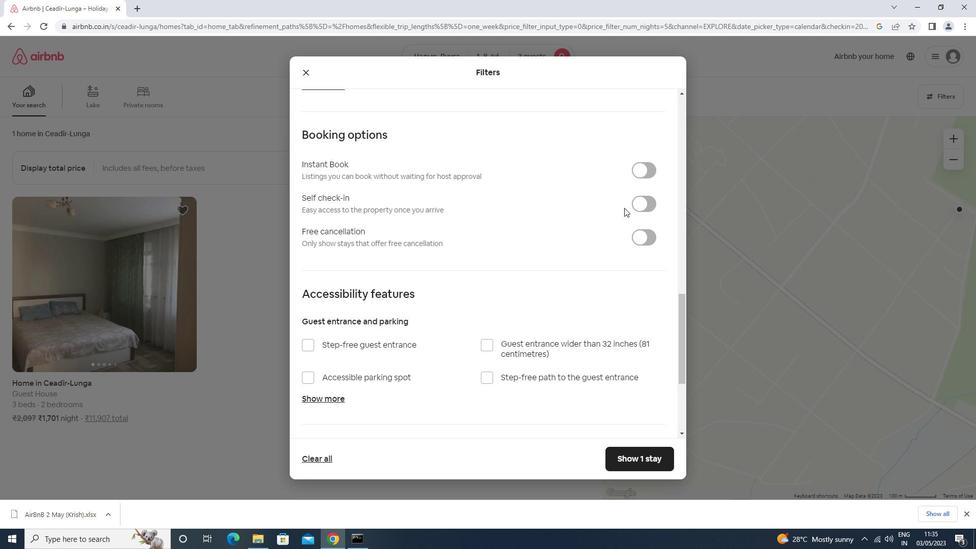 
Action: Mouse pressed left at (645, 210)
Screenshot: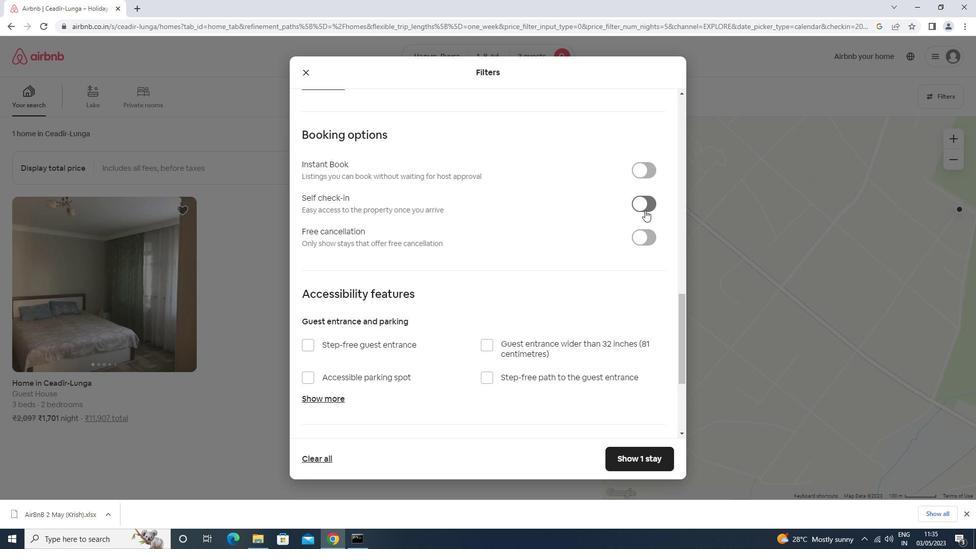 
Action: Mouse moved to (634, 219)
Screenshot: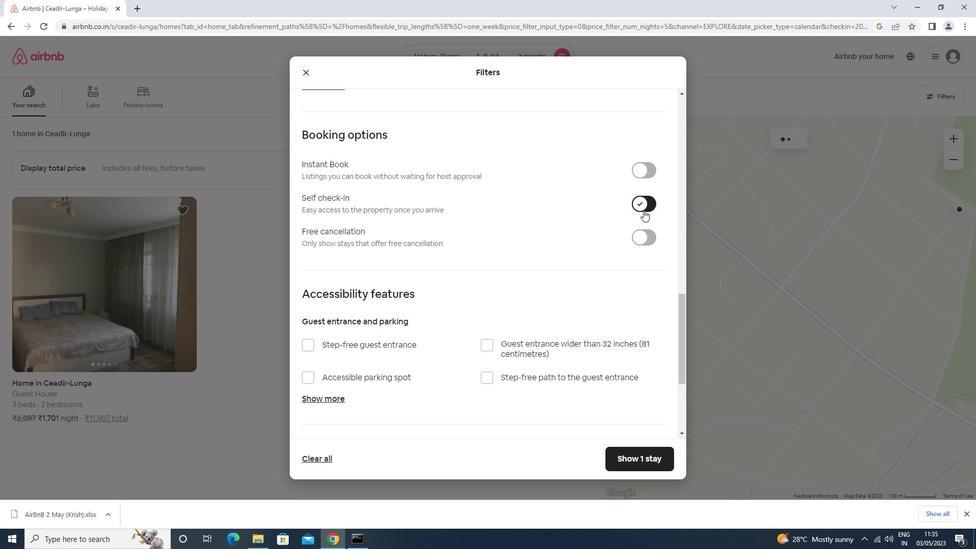 
Action: Mouse scrolled (634, 218) with delta (0, 0)
Screenshot: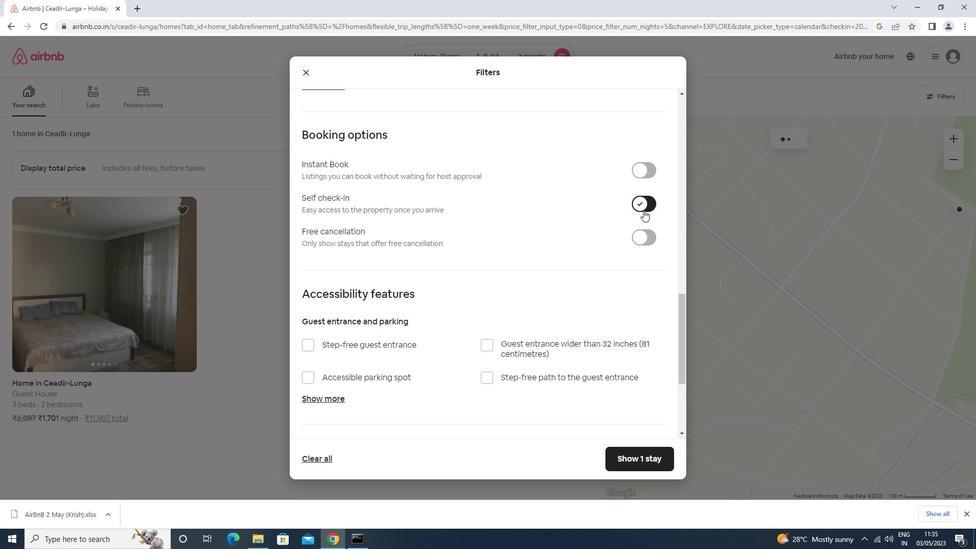 
Action: Mouse moved to (633, 220)
Screenshot: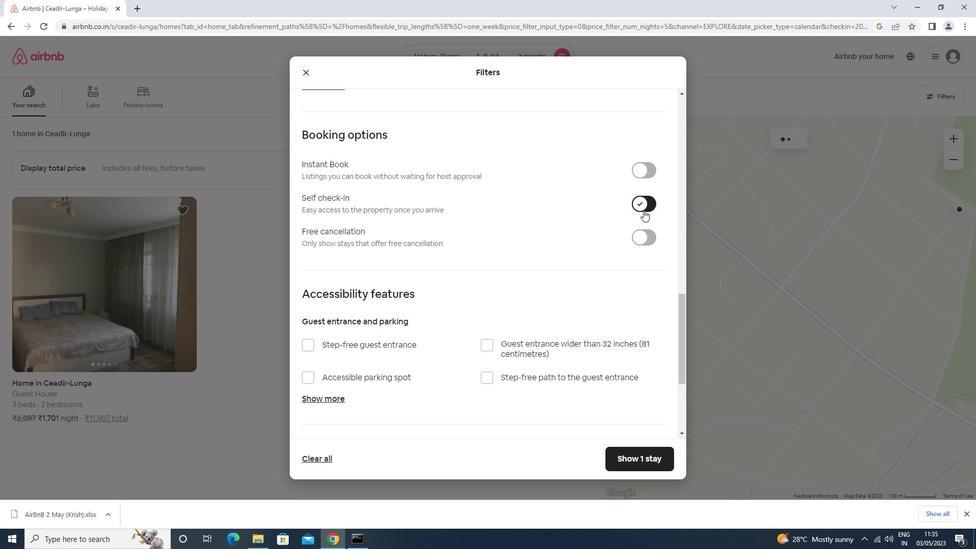 
Action: Mouse scrolled (633, 219) with delta (0, 0)
Screenshot: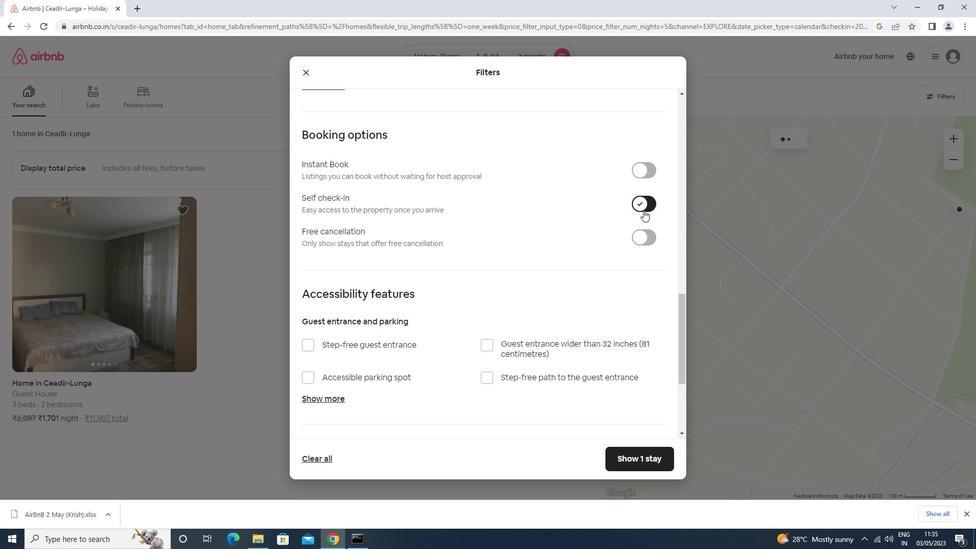 
Action: Mouse moved to (632, 221)
Screenshot: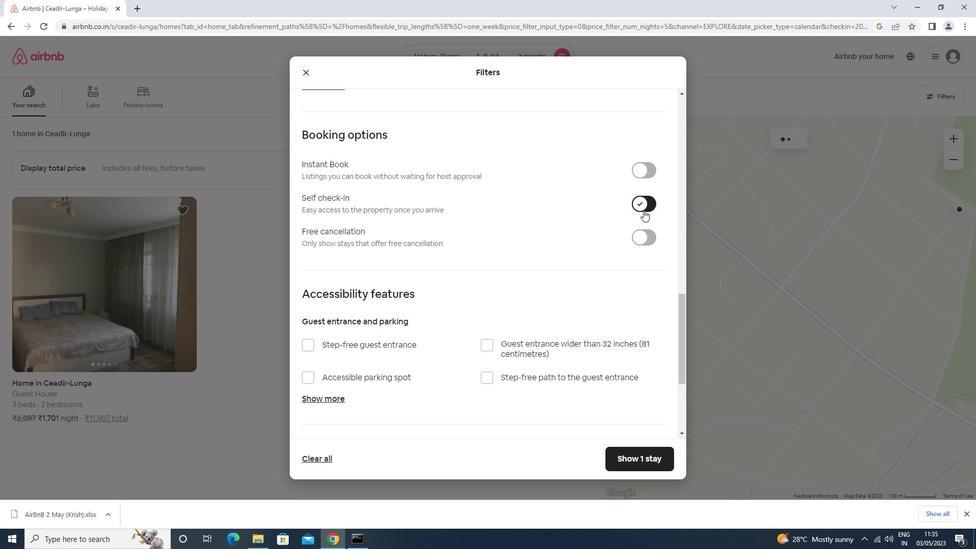 
Action: Mouse scrolled (632, 220) with delta (0, 0)
Screenshot: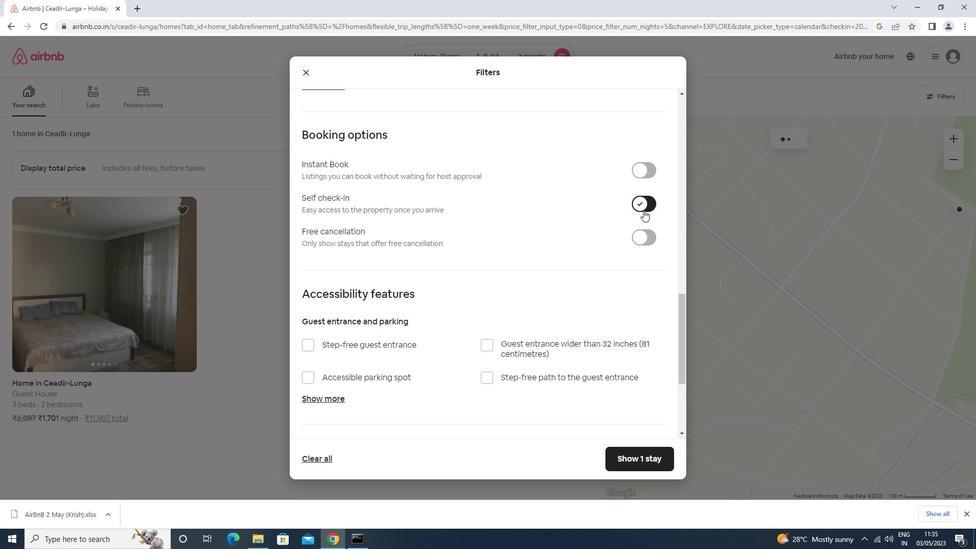 
Action: Mouse scrolled (632, 220) with delta (0, 0)
Screenshot: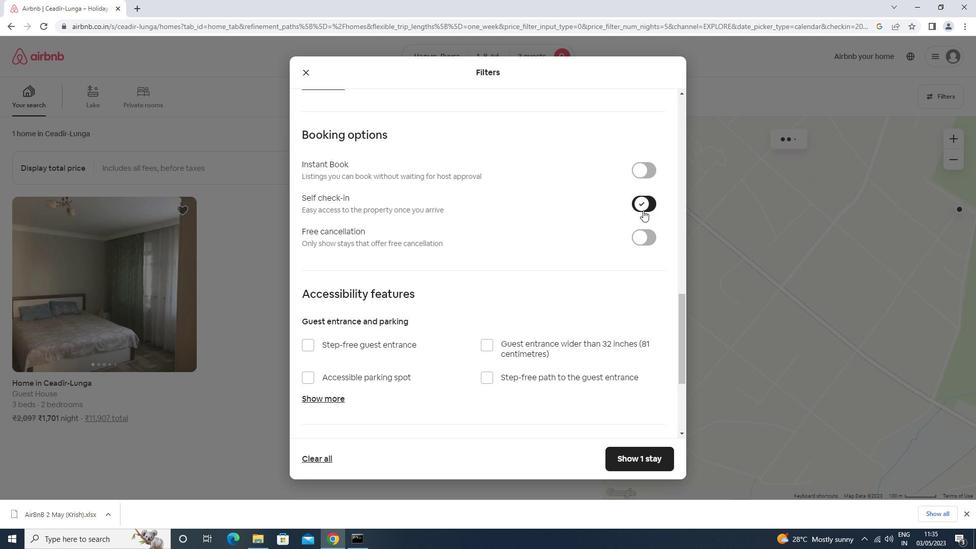 
Action: Mouse moved to (631, 221)
Screenshot: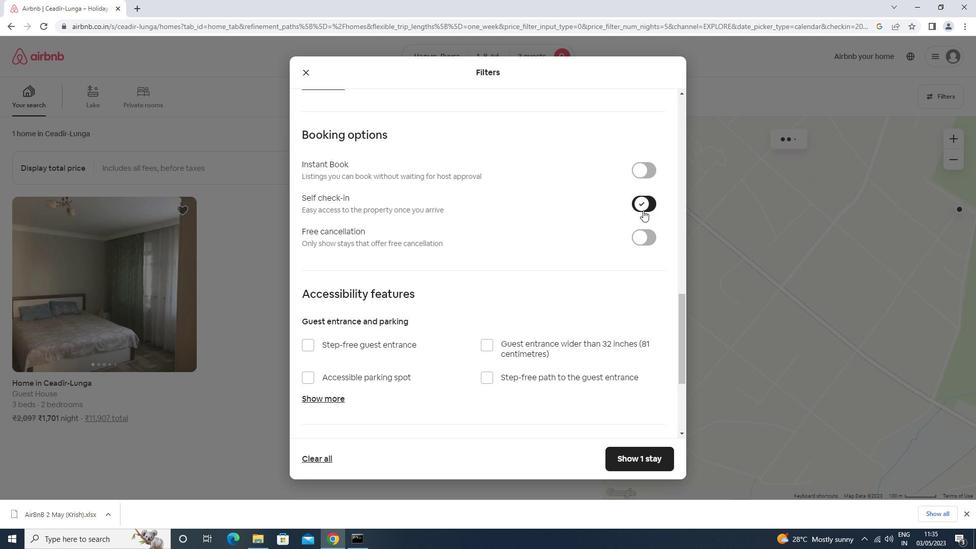 
Action: Mouse scrolled (631, 220) with delta (0, 0)
Screenshot: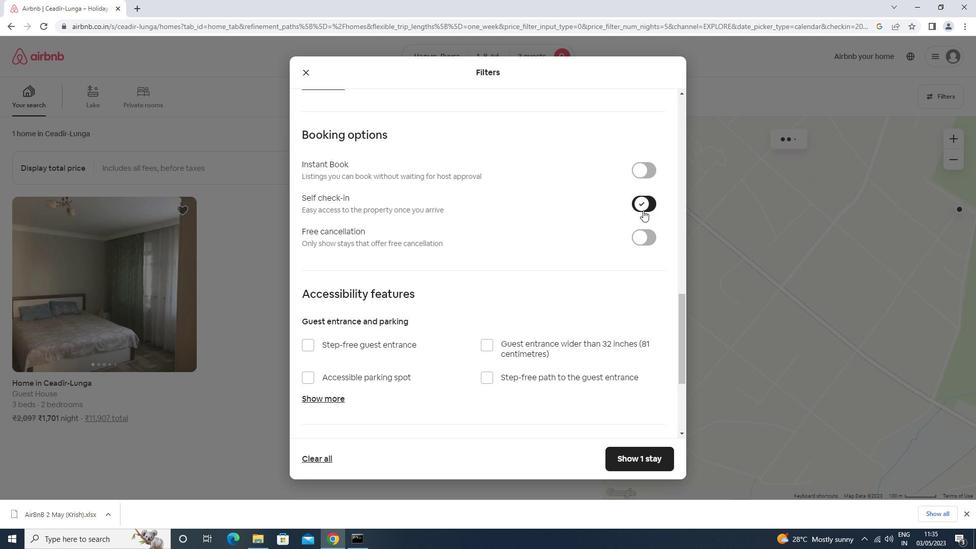
Action: Mouse scrolled (631, 220) with delta (0, 0)
Screenshot: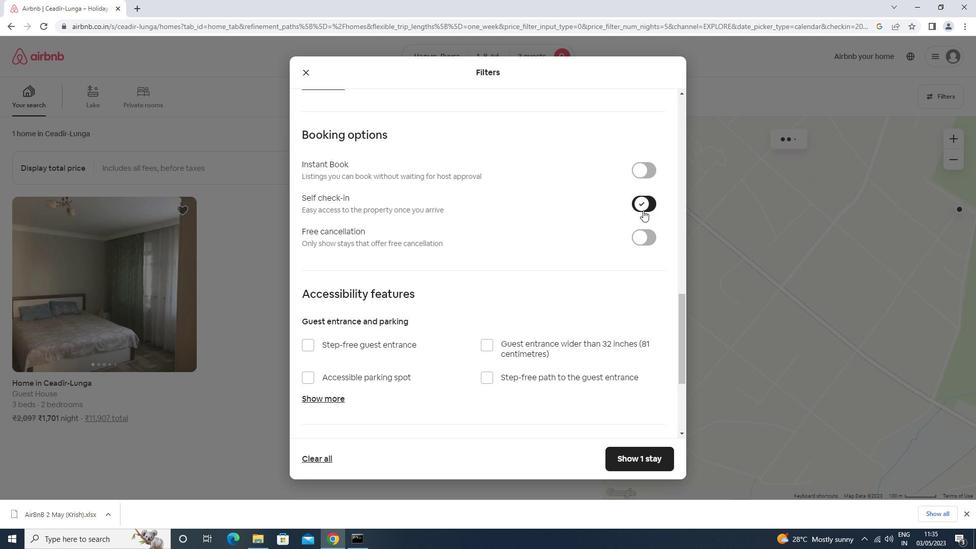 
Action: Mouse moved to (626, 224)
Screenshot: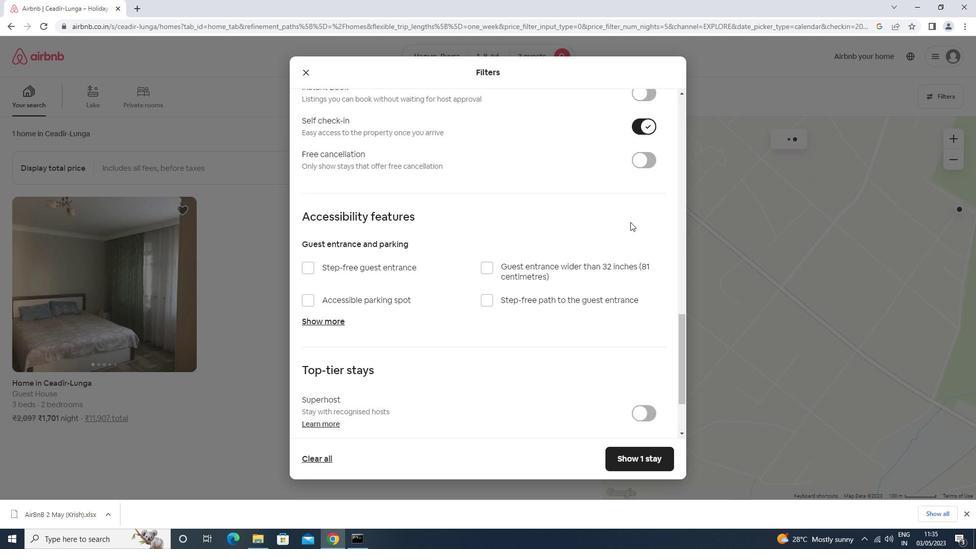 
Action: Mouse scrolled (626, 224) with delta (0, 0)
Screenshot: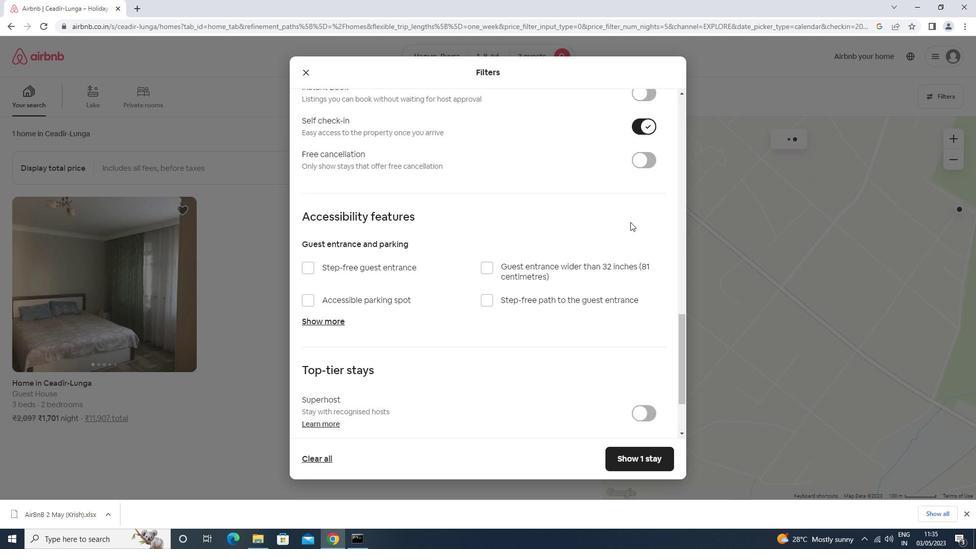 
Action: Mouse moved to (623, 225)
Screenshot: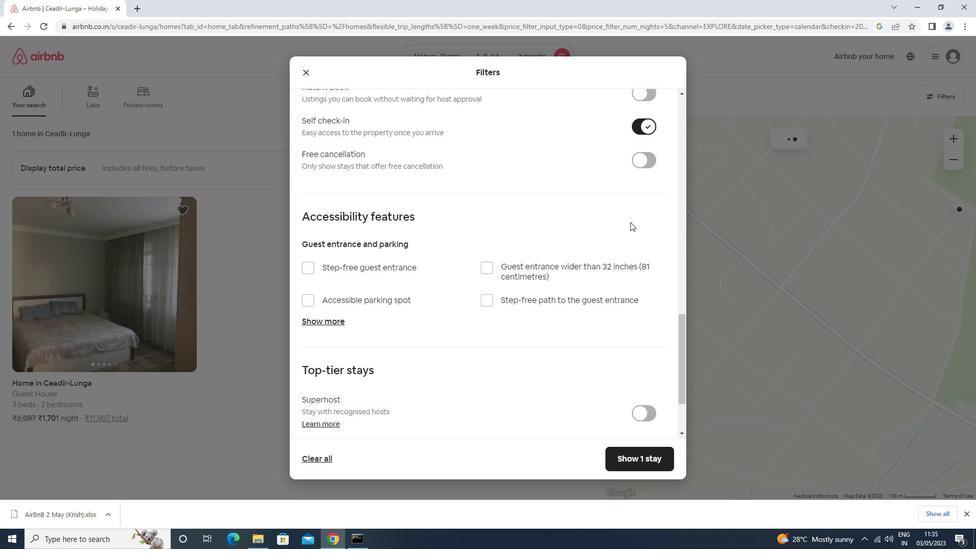 
Action: Mouse scrolled (623, 225) with delta (0, 0)
Screenshot: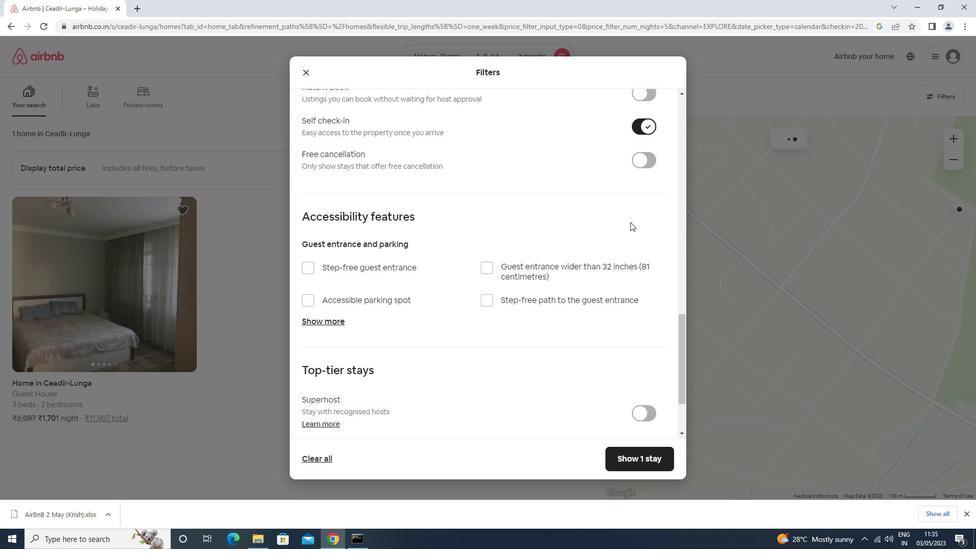 
Action: Mouse moved to (622, 226)
Screenshot: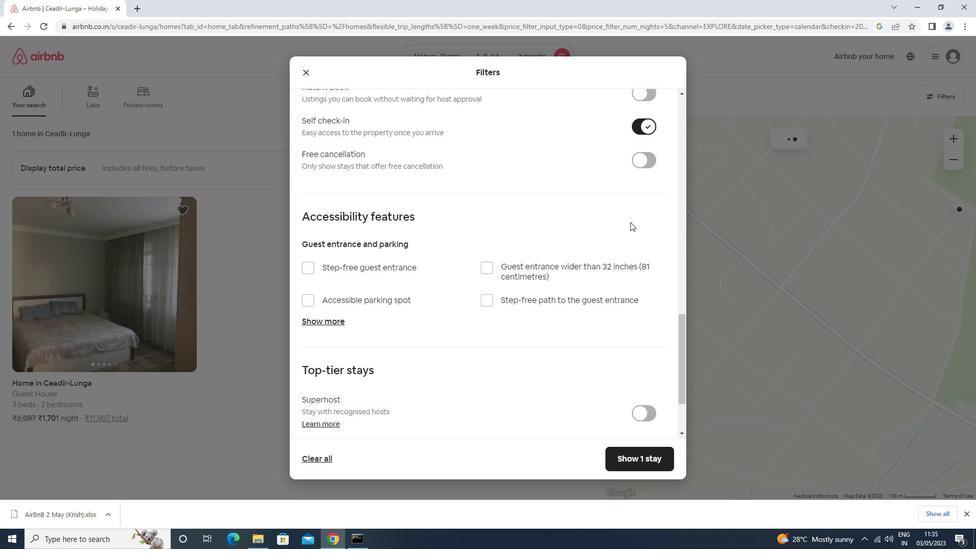
Action: Mouse scrolled (622, 226) with delta (0, 0)
Screenshot: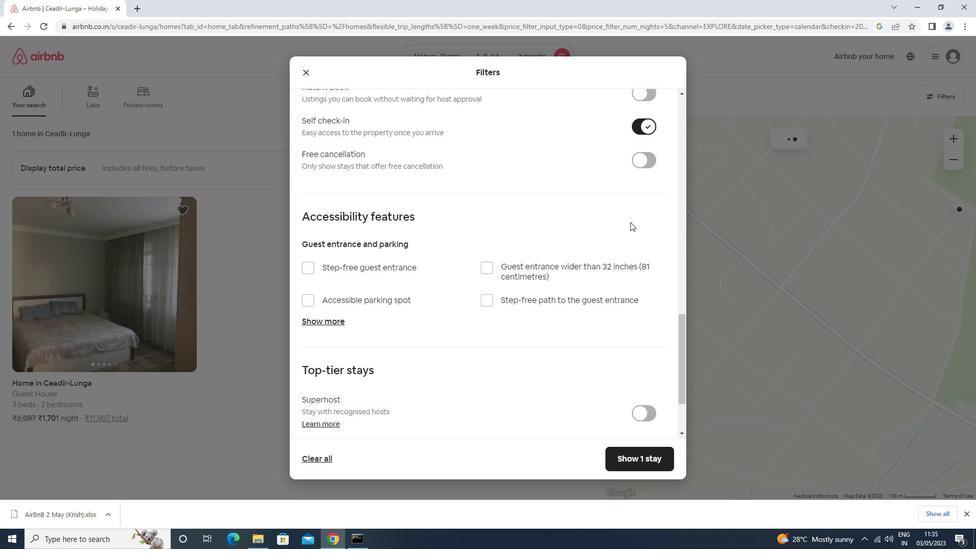
Action: Mouse moved to (622, 226)
Screenshot: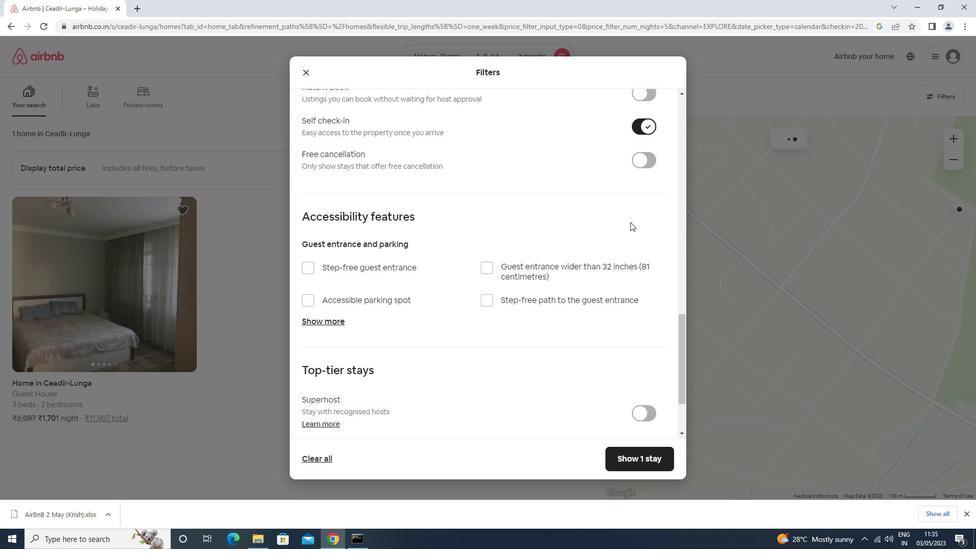 
Action: Mouse scrolled (622, 226) with delta (0, 0)
Screenshot: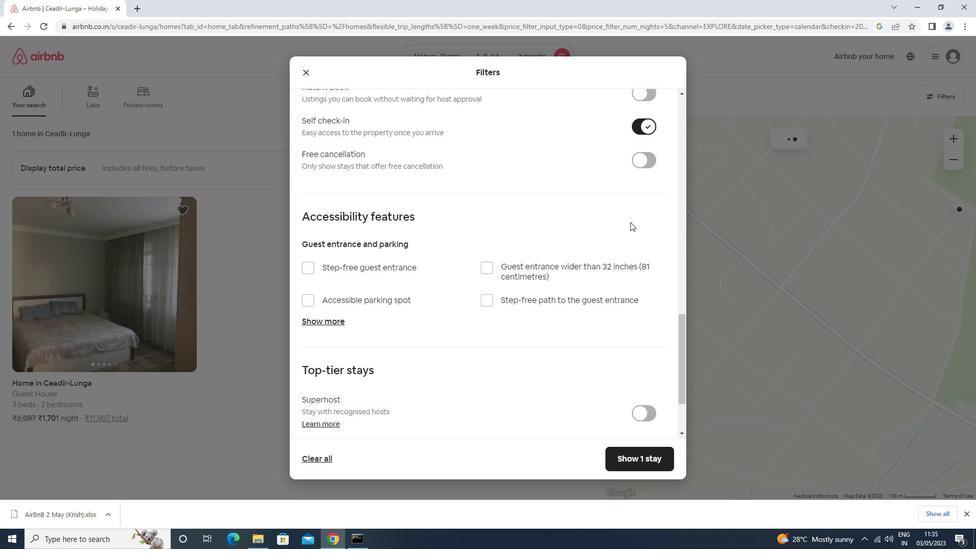 
Action: Mouse moved to (622, 226)
Screenshot: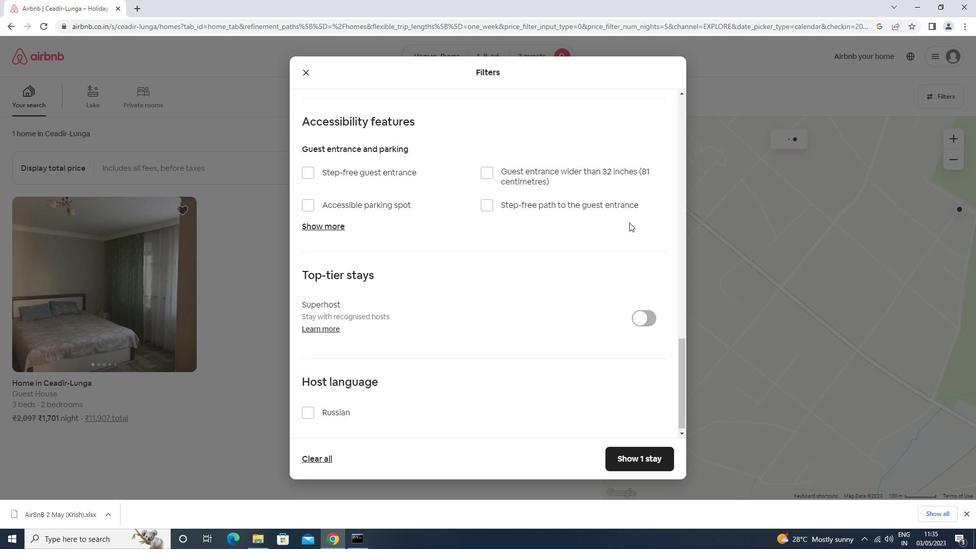 
Action: Mouse scrolled (622, 227) with delta (0, 0)
Screenshot: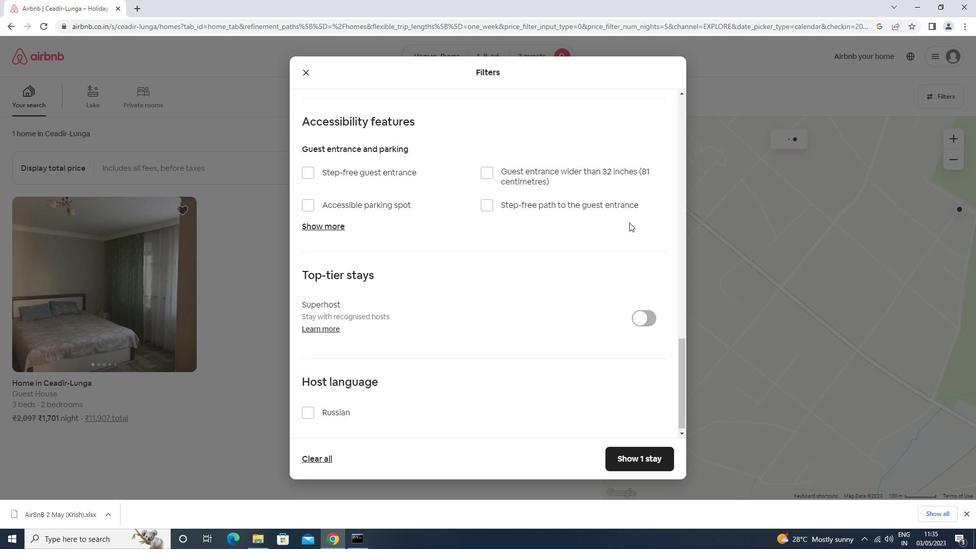 
Action: Mouse moved to (622, 227)
Screenshot: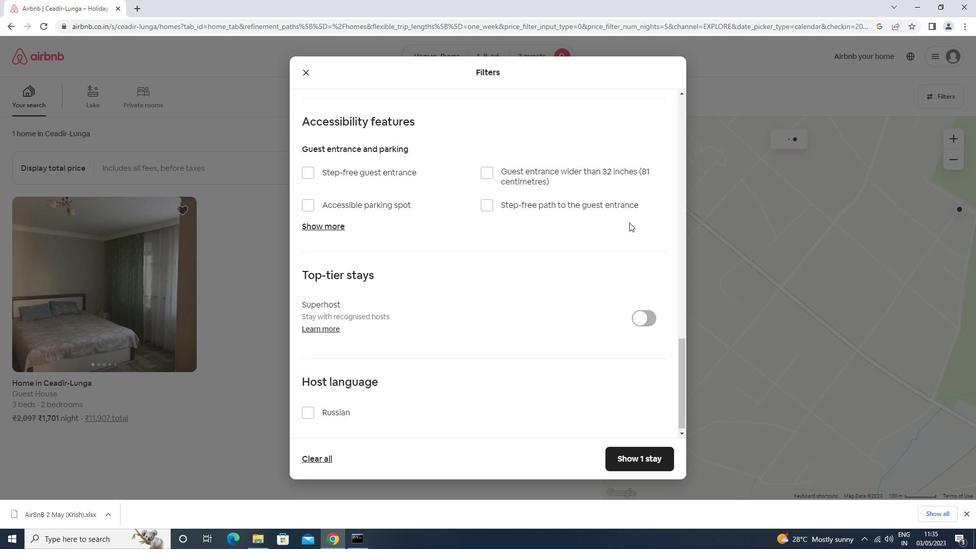 
Action: Mouse scrolled (622, 226) with delta (0, 0)
Screenshot: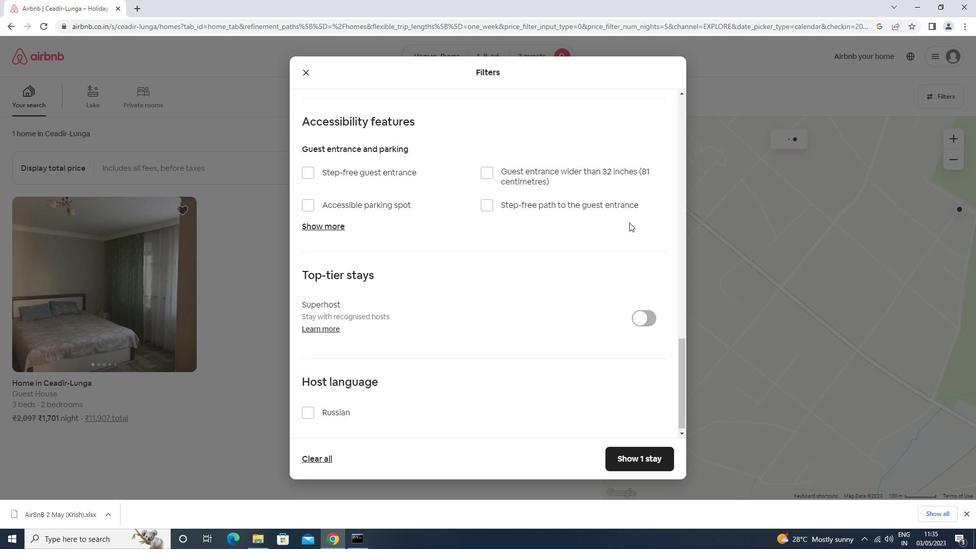 
Action: Mouse moved to (621, 227)
Screenshot: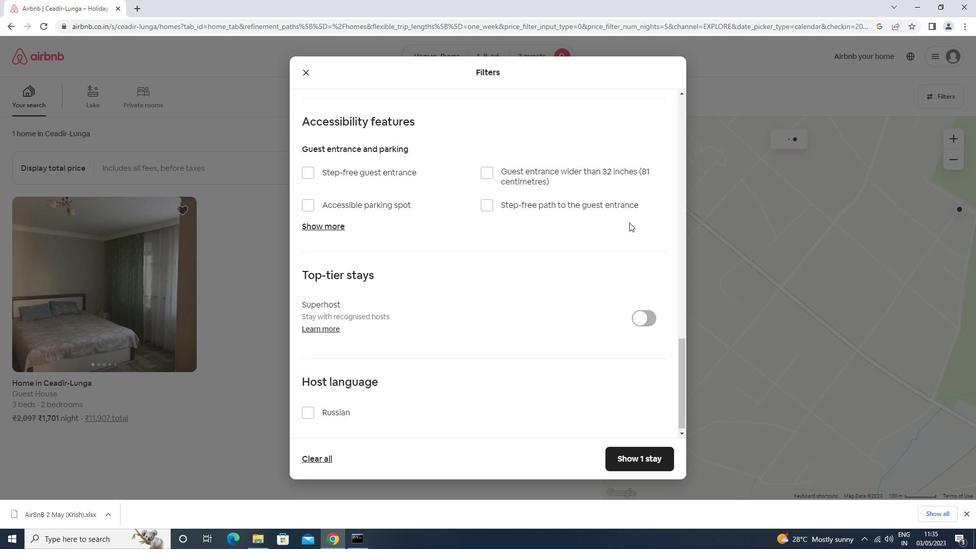 
Action: Mouse scrolled (621, 227) with delta (0, 0)
Screenshot: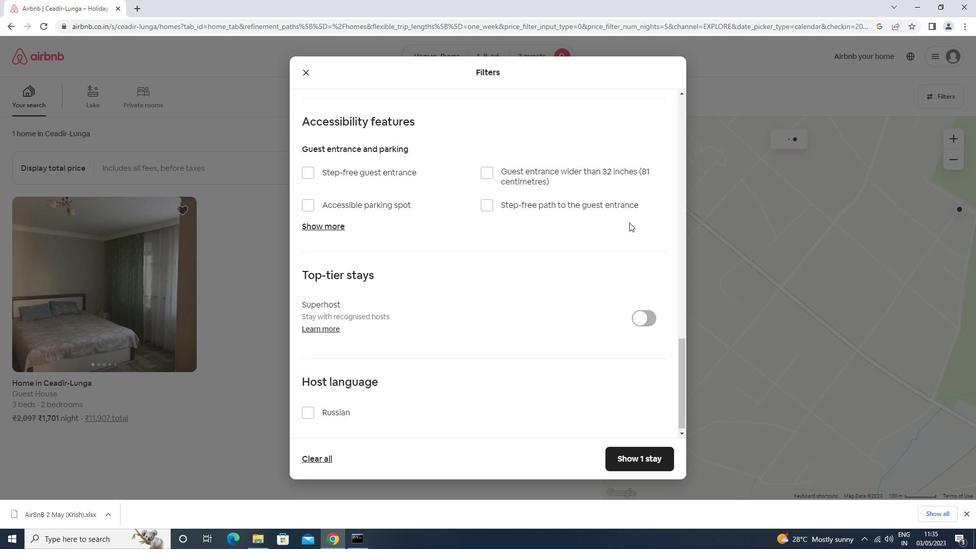 
Action: Mouse moved to (376, 387)
Screenshot: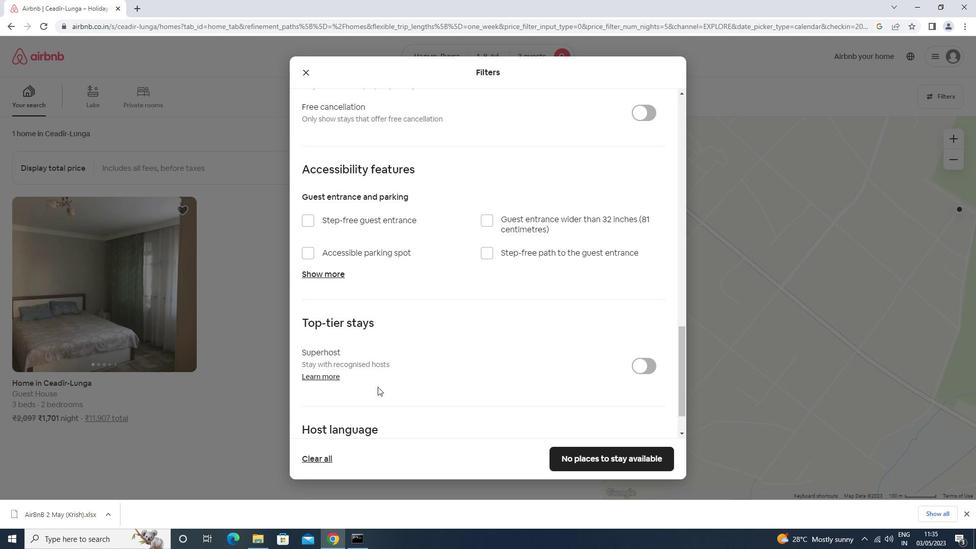 
Action: Mouse scrolled (376, 387) with delta (0, 0)
Screenshot: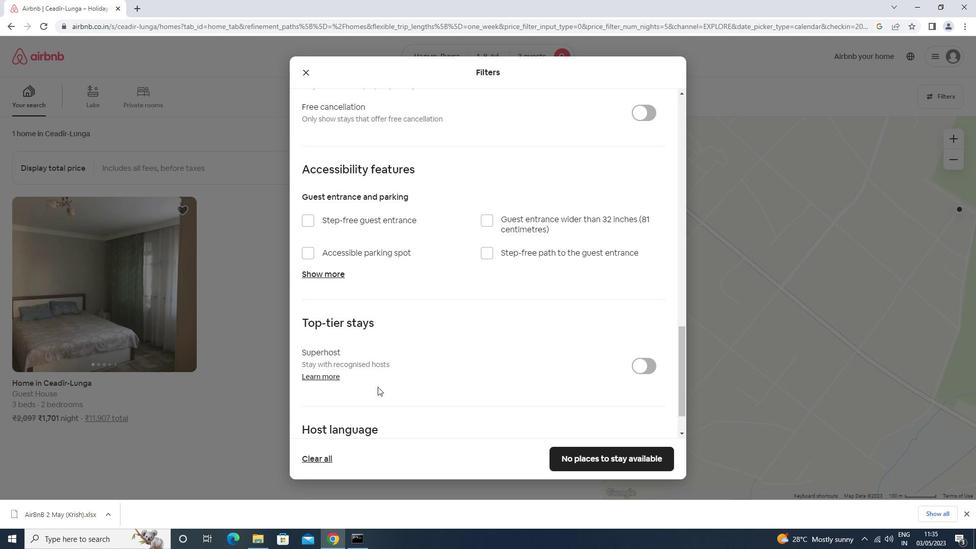 
Action: Mouse moved to (375, 387)
Screenshot: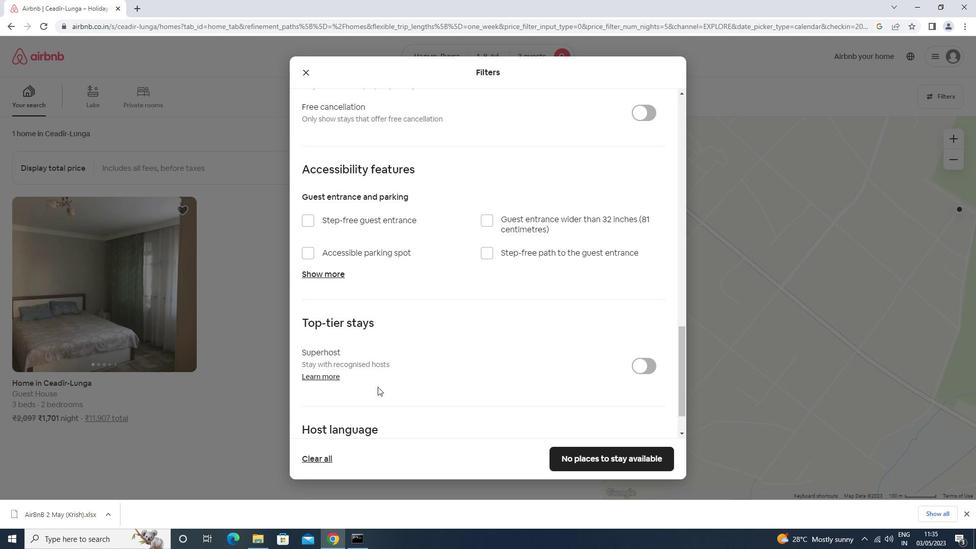 
Action: Mouse scrolled (375, 387) with delta (0, 0)
Screenshot: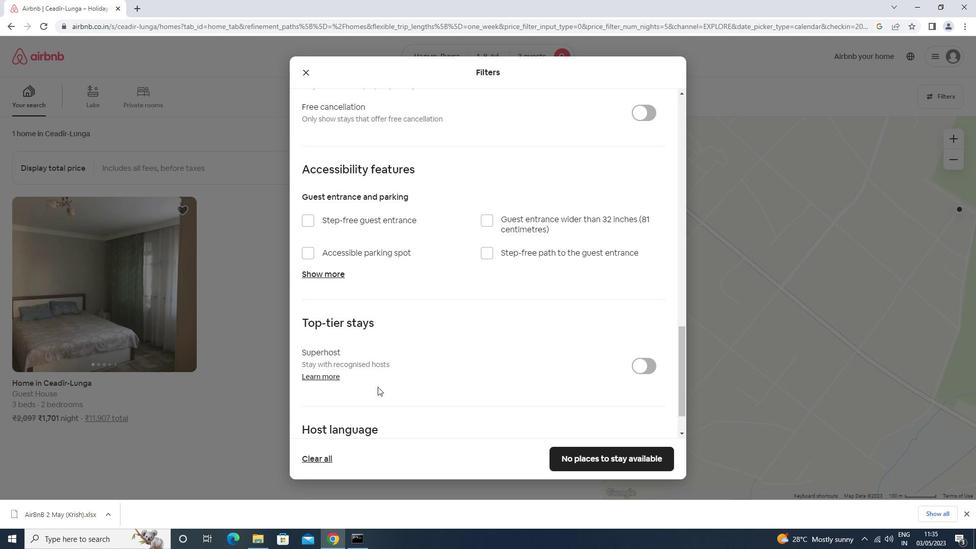 
Action: Mouse scrolled (375, 387) with delta (0, 0)
Screenshot: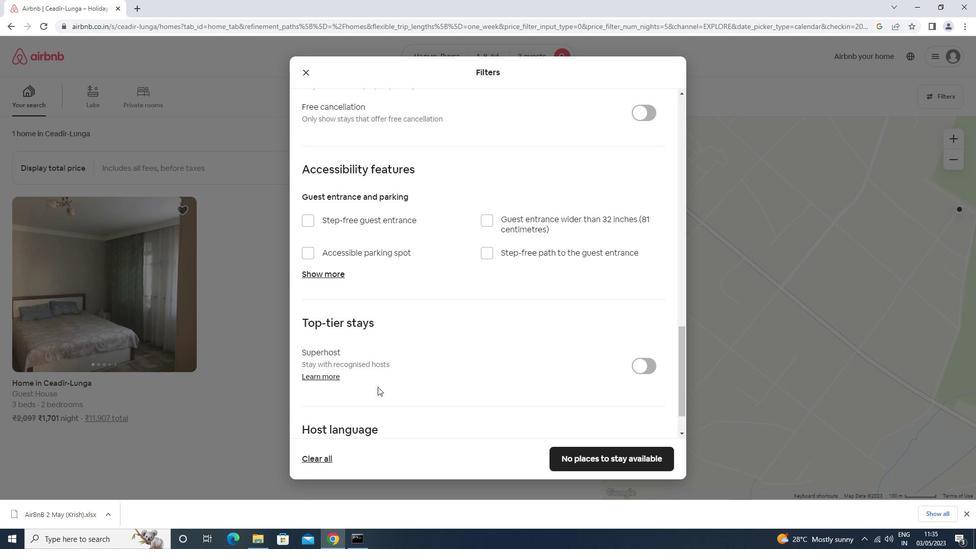 
Action: Mouse scrolled (375, 387) with delta (0, 0)
Screenshot: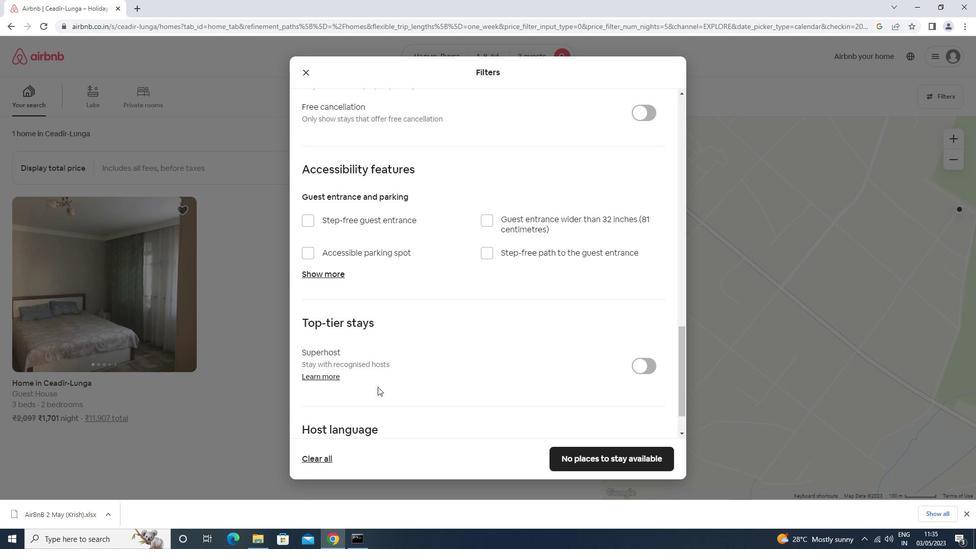 
Action: Mouse scrolled (375, 387) with delta (0, 0)
Screenshot: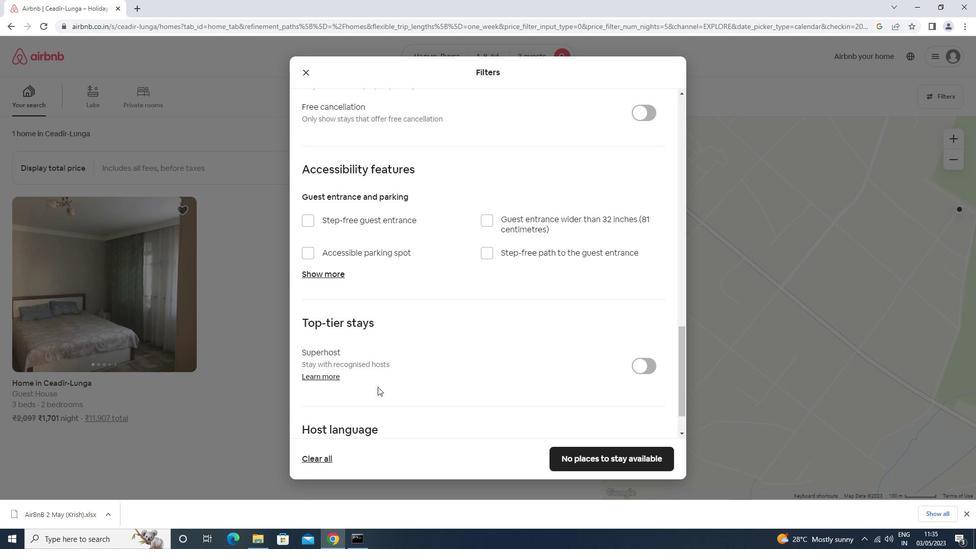 
Action: Mouse moved to (375, 388)
Screenshot: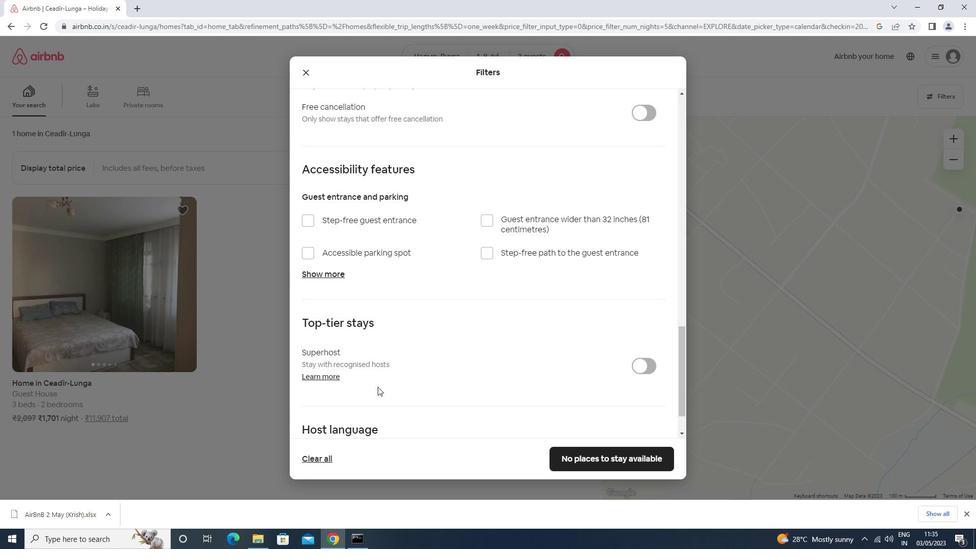 
Action: Mouse scrolled (375, 387) with delta (0, 0)
Screenshot: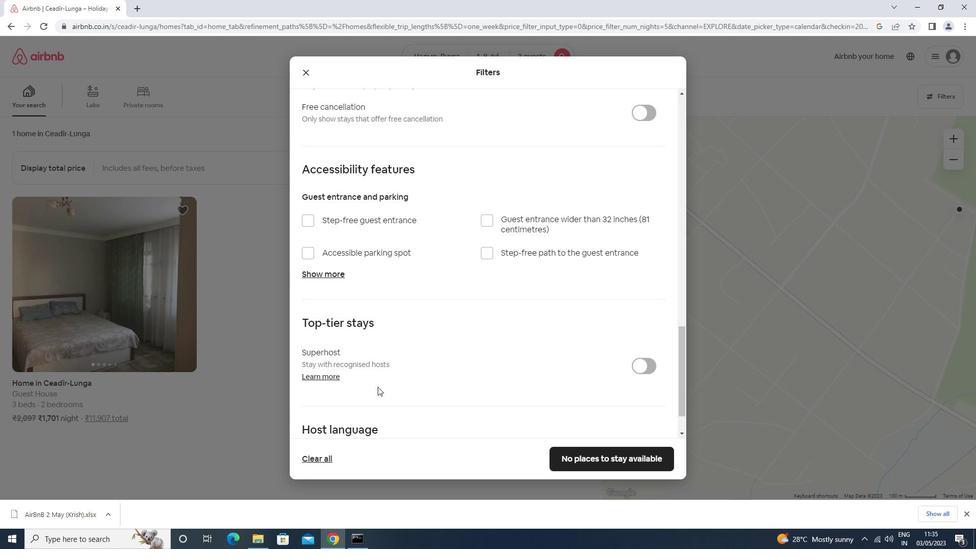 
Action: Mouse moved to (571, 460)
Screenshot: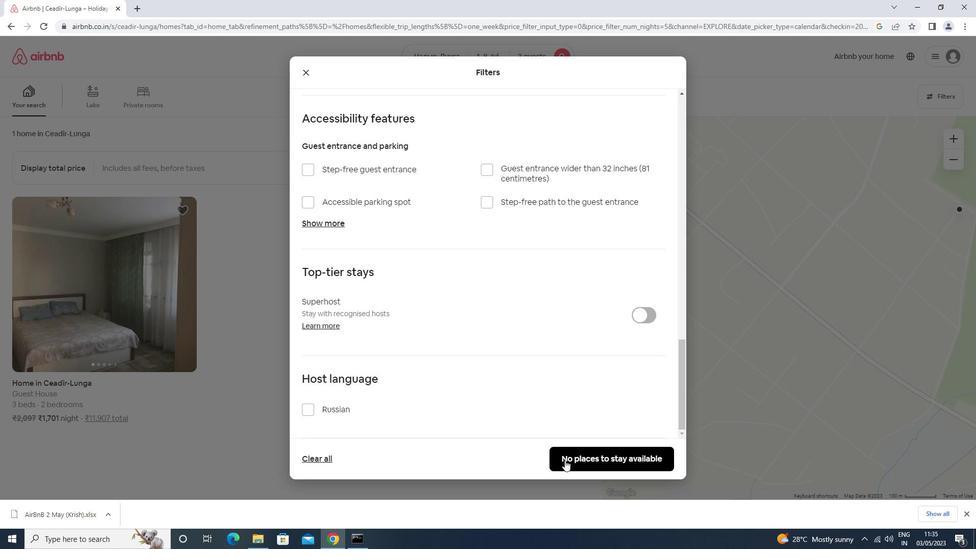 
Action: Mouse pressed left at (571, 460)
Screenshot: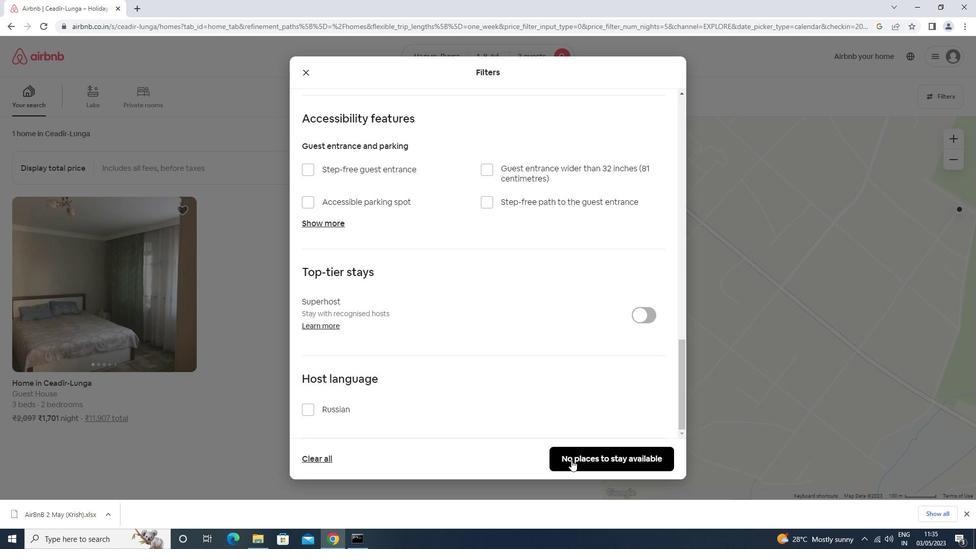 
Action: Mouse moved to (570, 459)
Screenshot: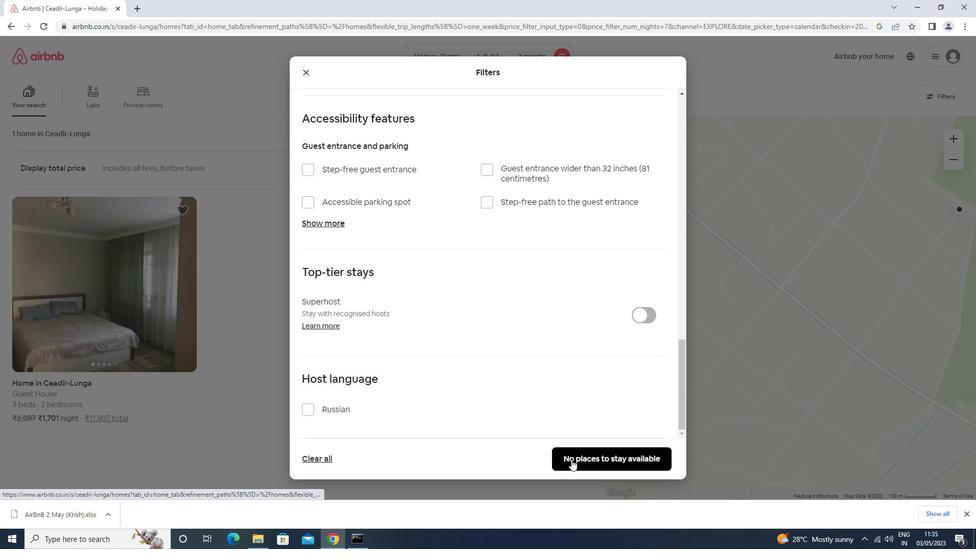 
